 Task: Find connections with filter location Bílina Kyselka with filter topic #Business2021with filter profile language Potuguese with filter current company ITC Infotech with filter school Ramakrishna Mission Vidyalaya with filter industry Wholesale Raw Farm Products with filter service category Financial Accounting with filter keywords title Professor
Action: Mouse moved to (600, 65)
Screenshot: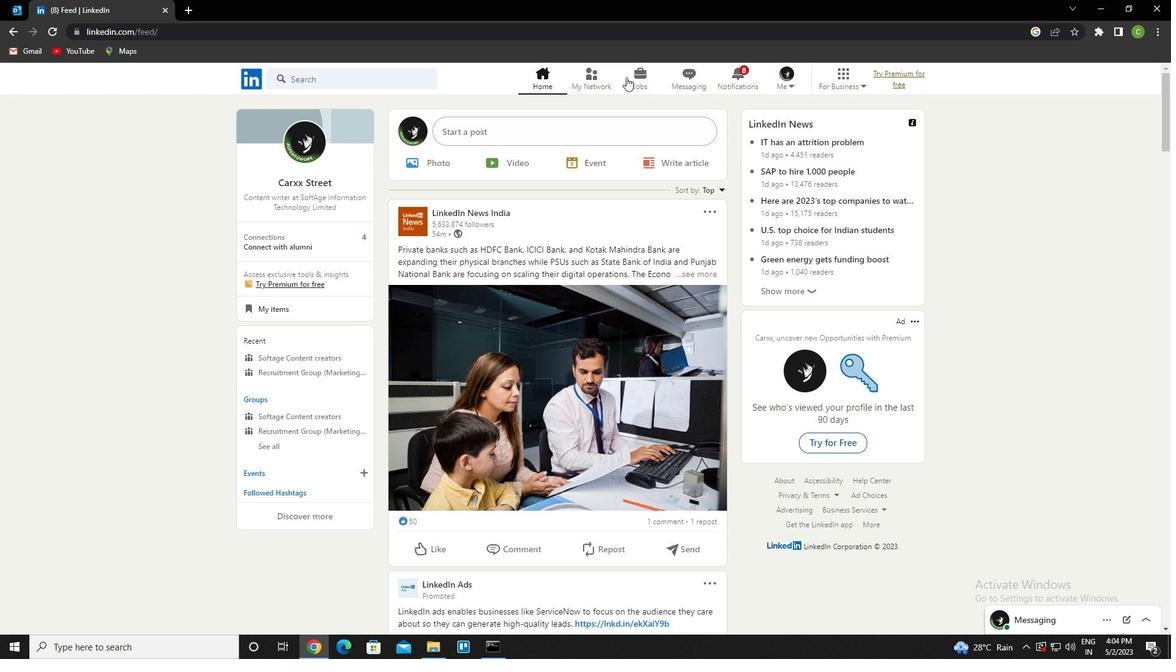 
Action: Mouse pressed left at (600, 65)
Screenshot: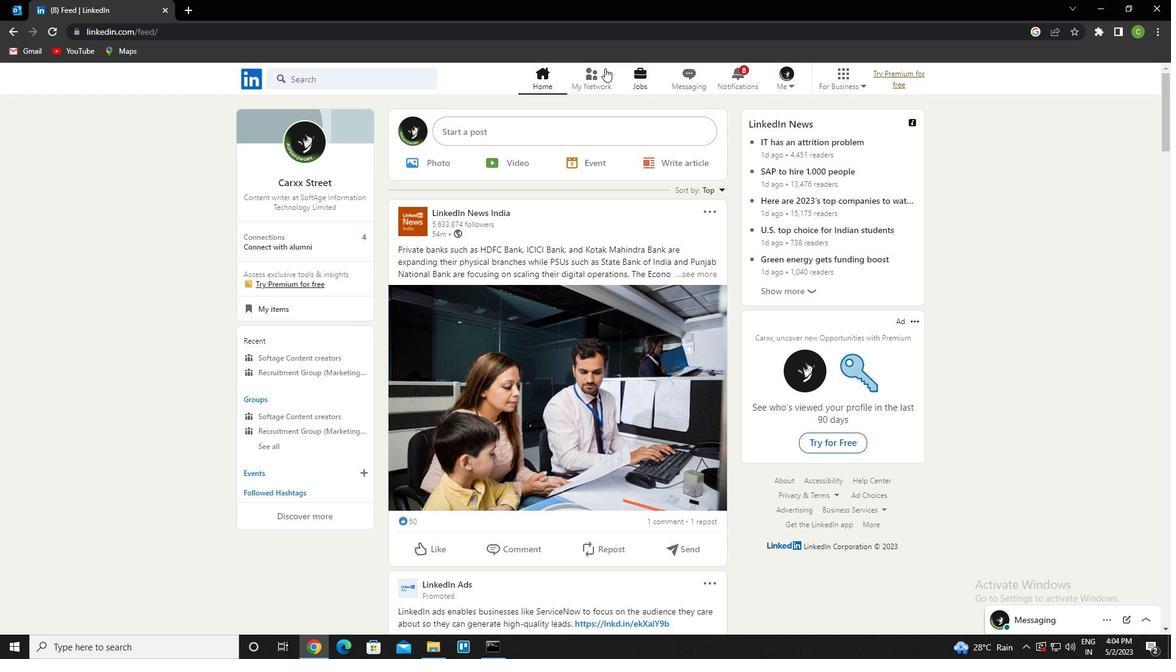 
Action: Mouse moved to (345, 140)
Screenshot: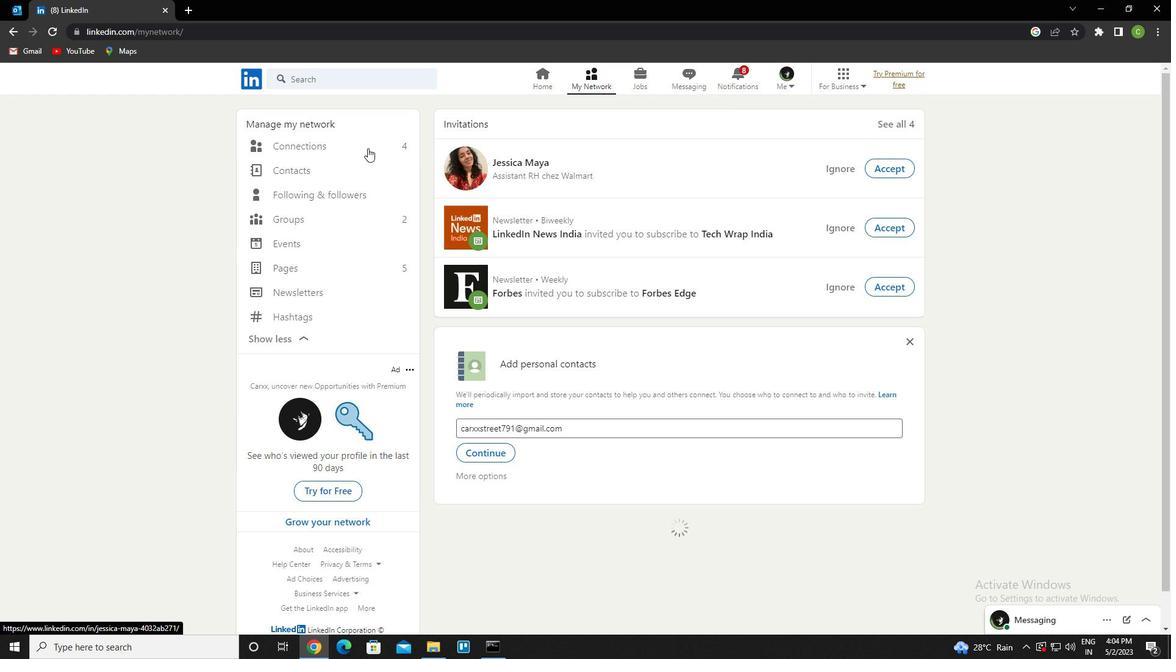 
Action: Mouse pressed left at (345, 140)
Screenshot: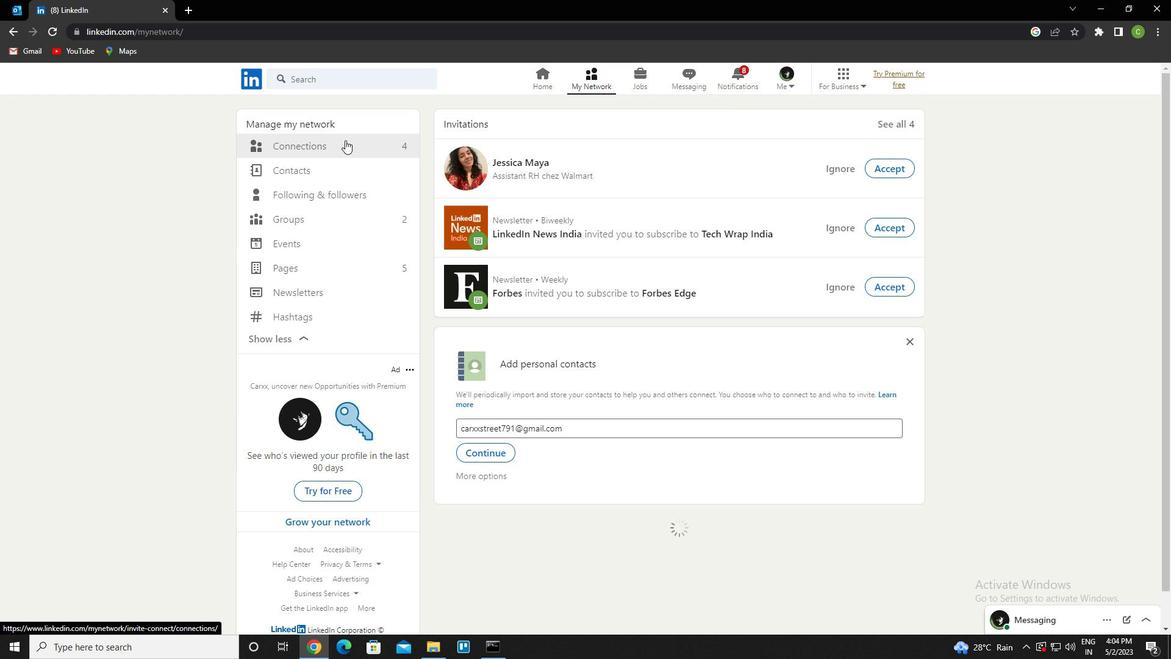 
Action: Mouse moved to (674, 145)
Screenshot: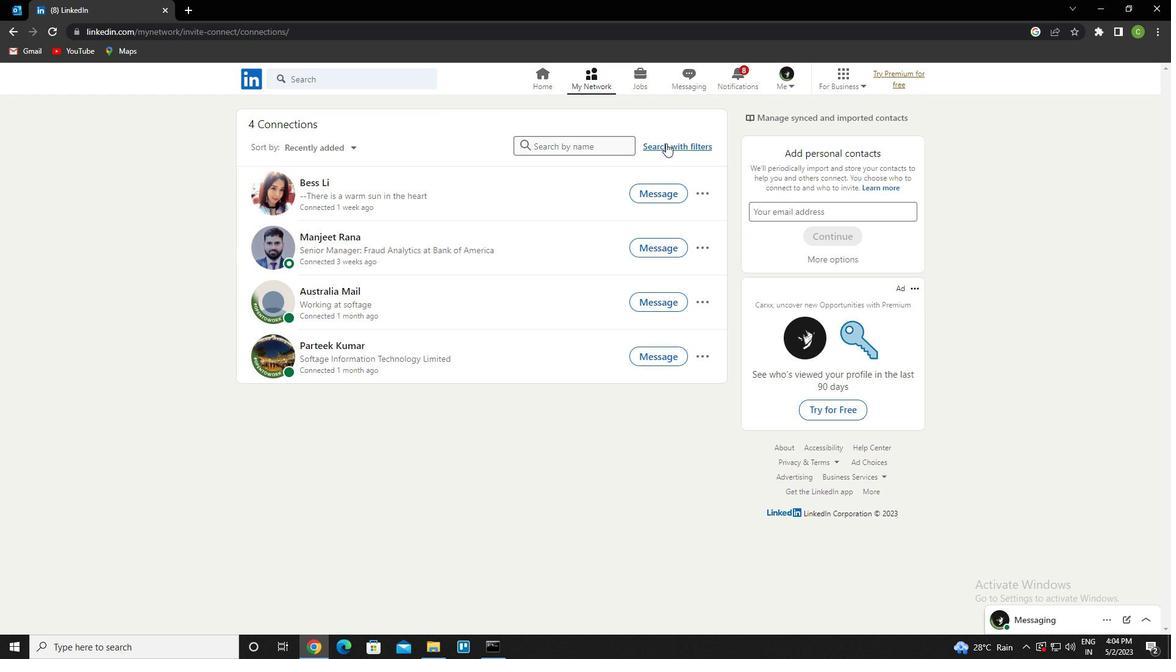 
Action: Mouse pressed left at (674, 145)
Screenshot: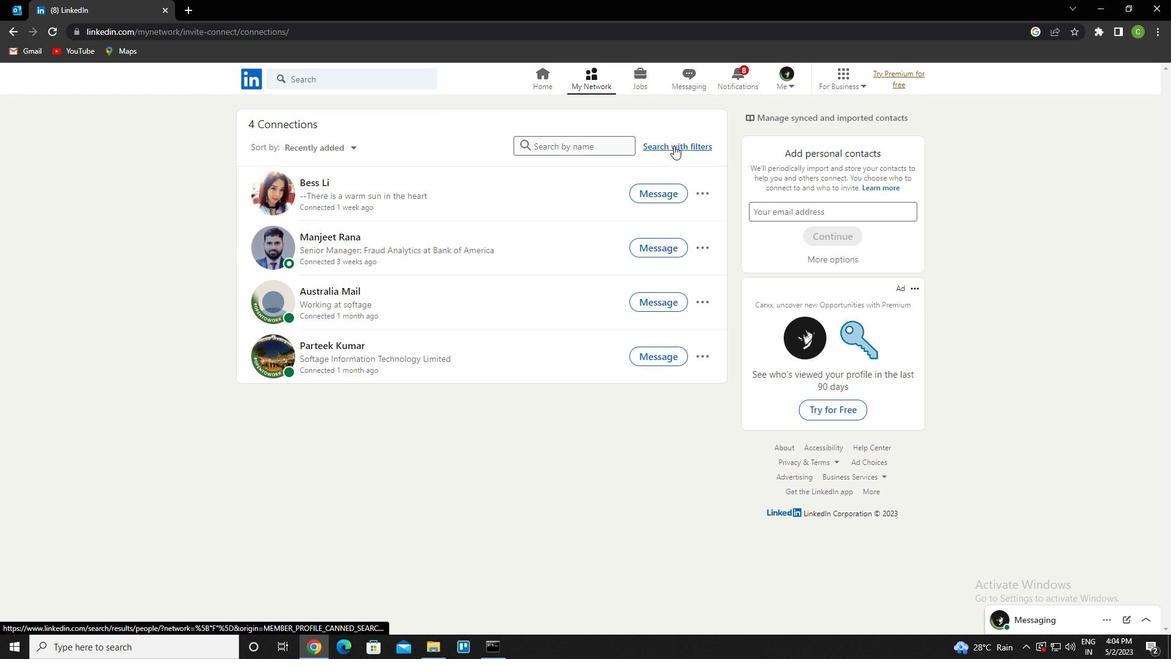 
Action: Mouse moved to (624, 109)
Screenshot: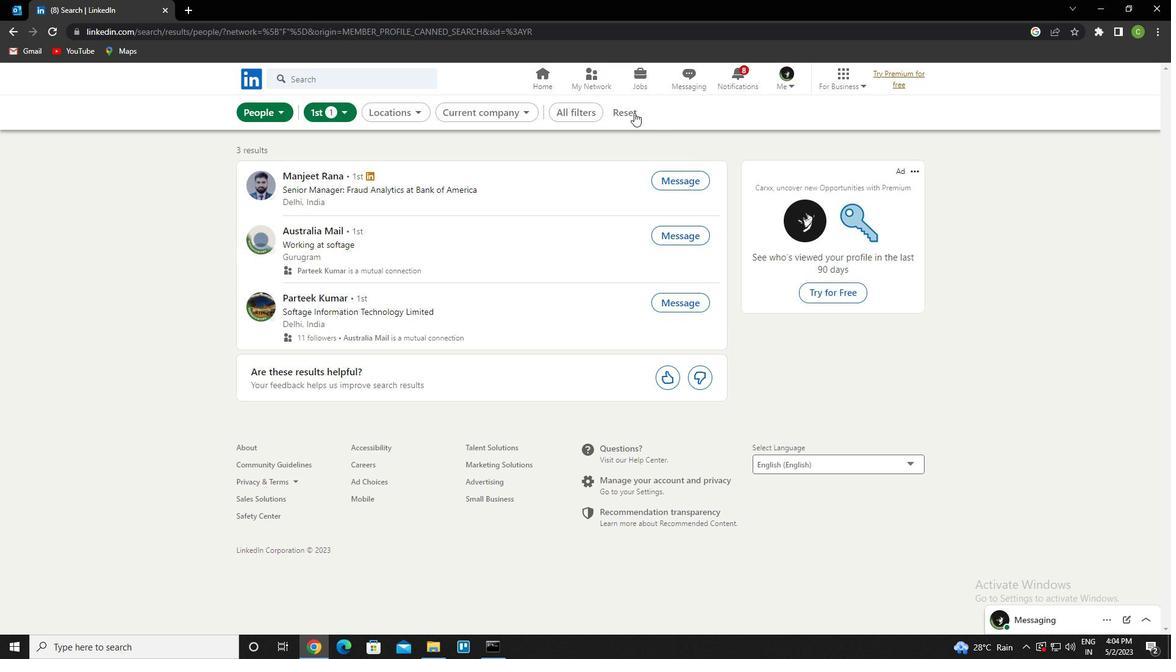 
Action: Mouse pressed left at (624, 109)
Screenshot: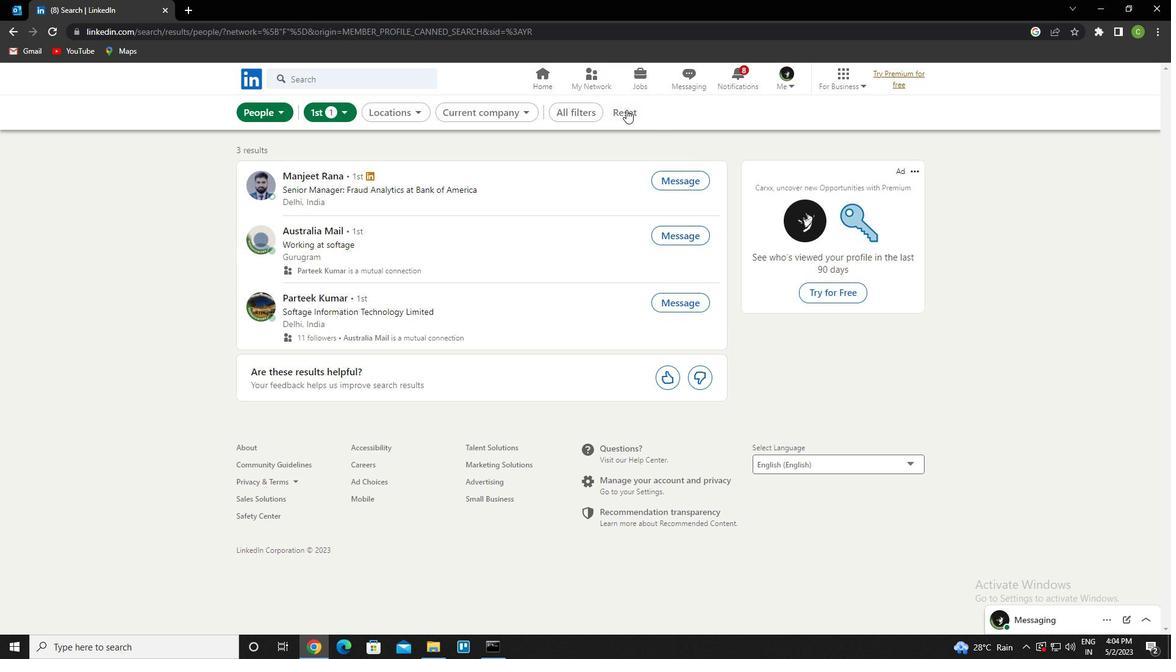 
Action: Mouse moved to (621, 113)
Screenshot: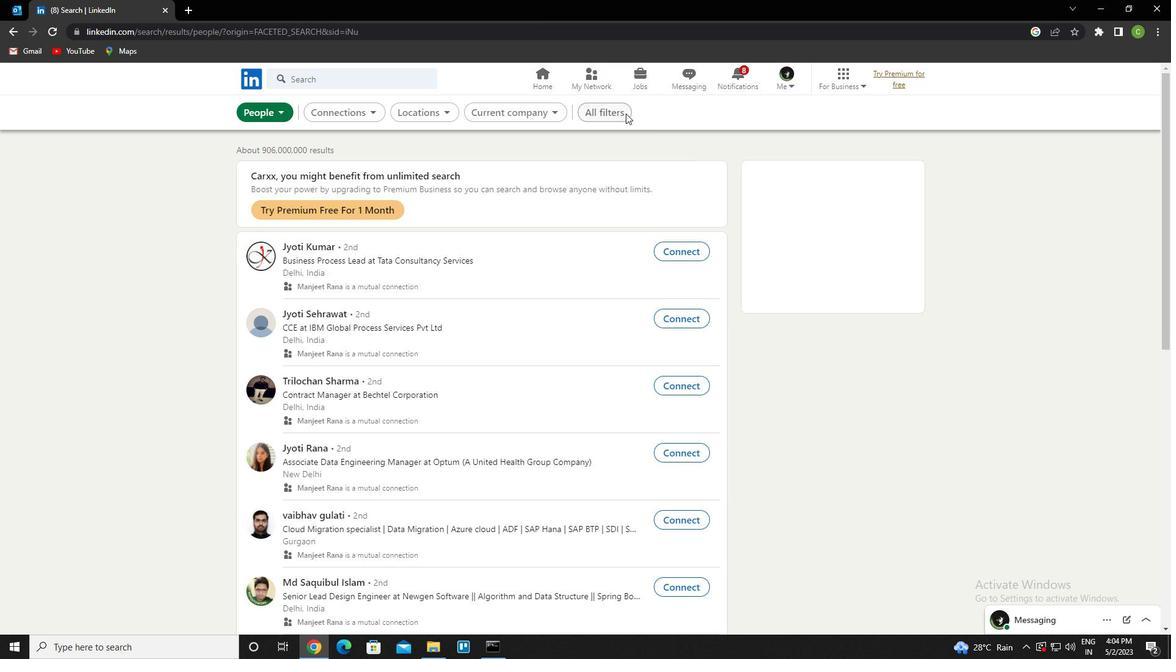 
Action: Mouse pressed left at (621, 113)
Screenshot: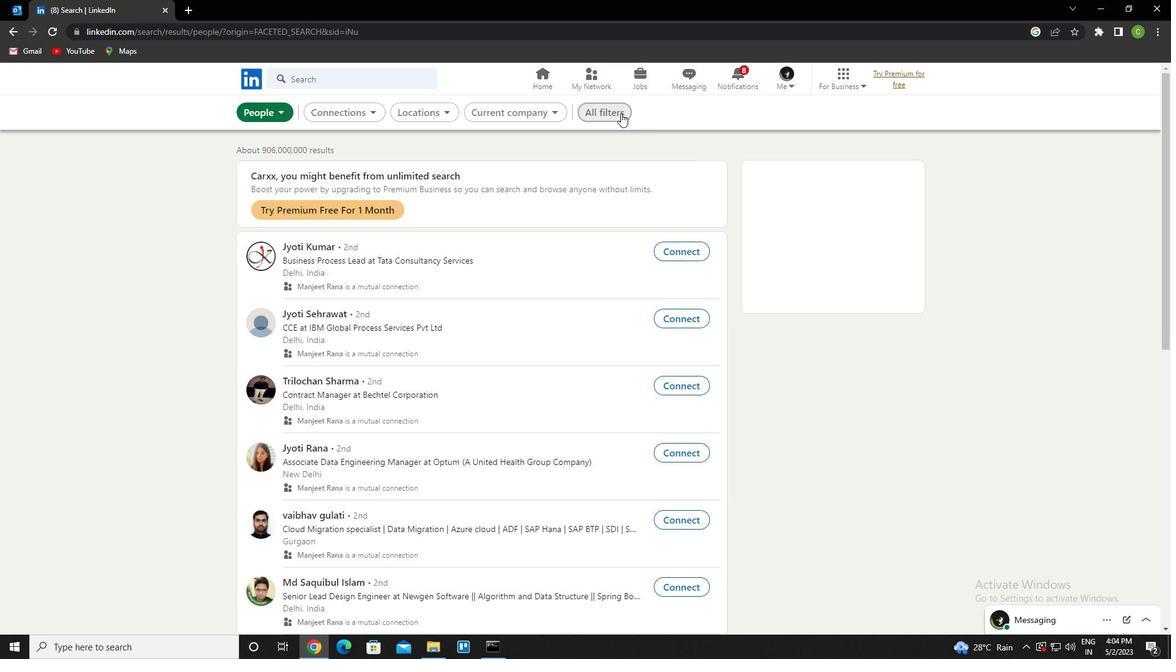 
Action: Mouse moved to (925, 458)
Screenshot: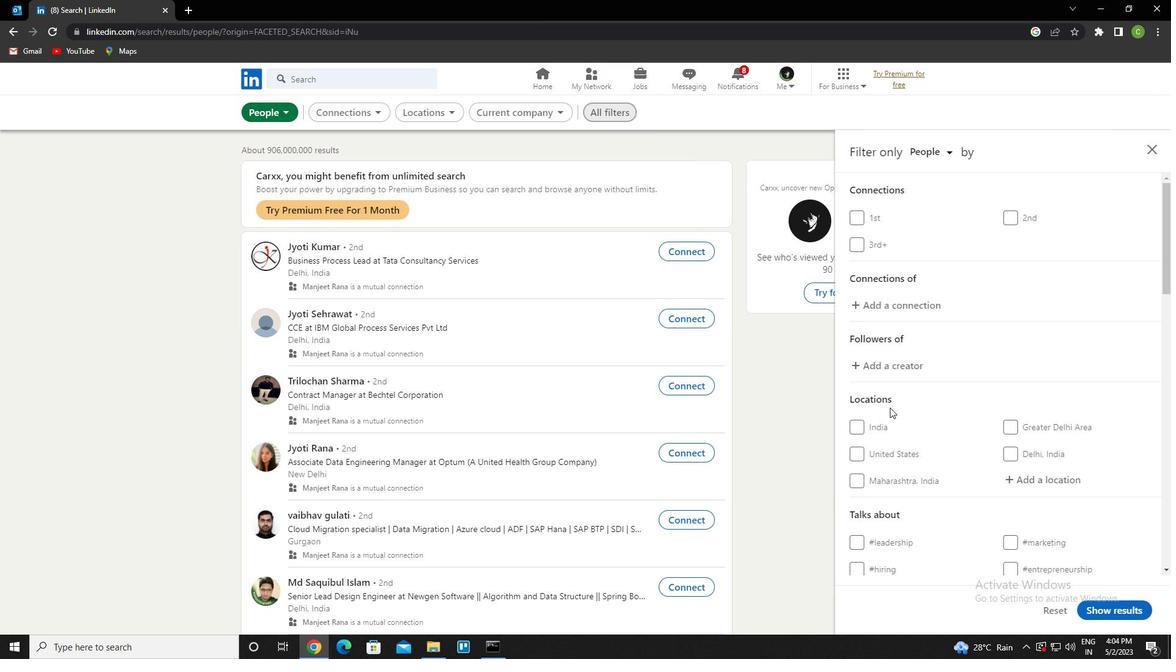 
Action: Mouse scrolled (925, 457) with delta (0, 0)
Screenshot: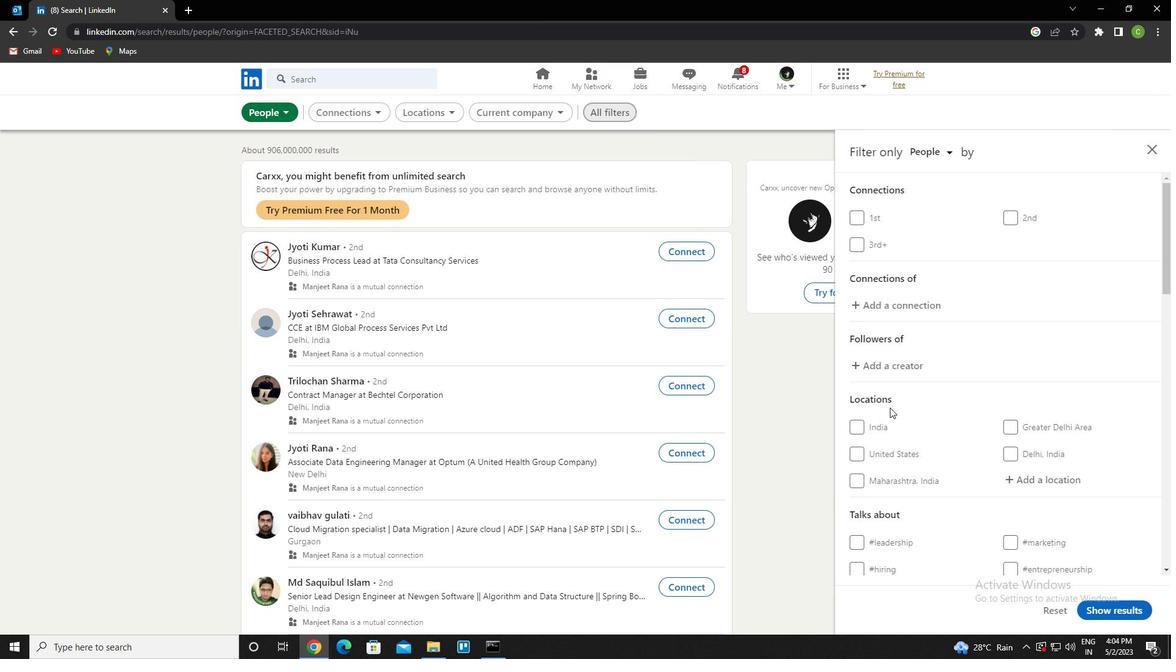
Action: Mouse moved to (953, 480)
Screenshot: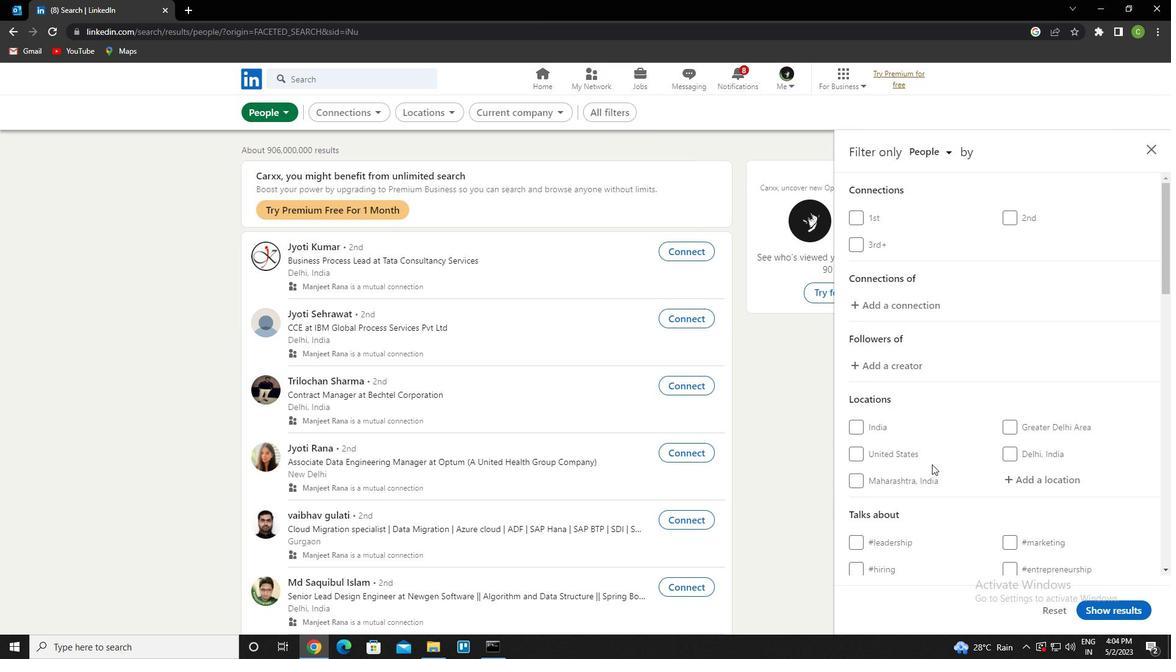 
Action: Mouse scrolled (953, 480) with delta (0, 0)
Screenshot: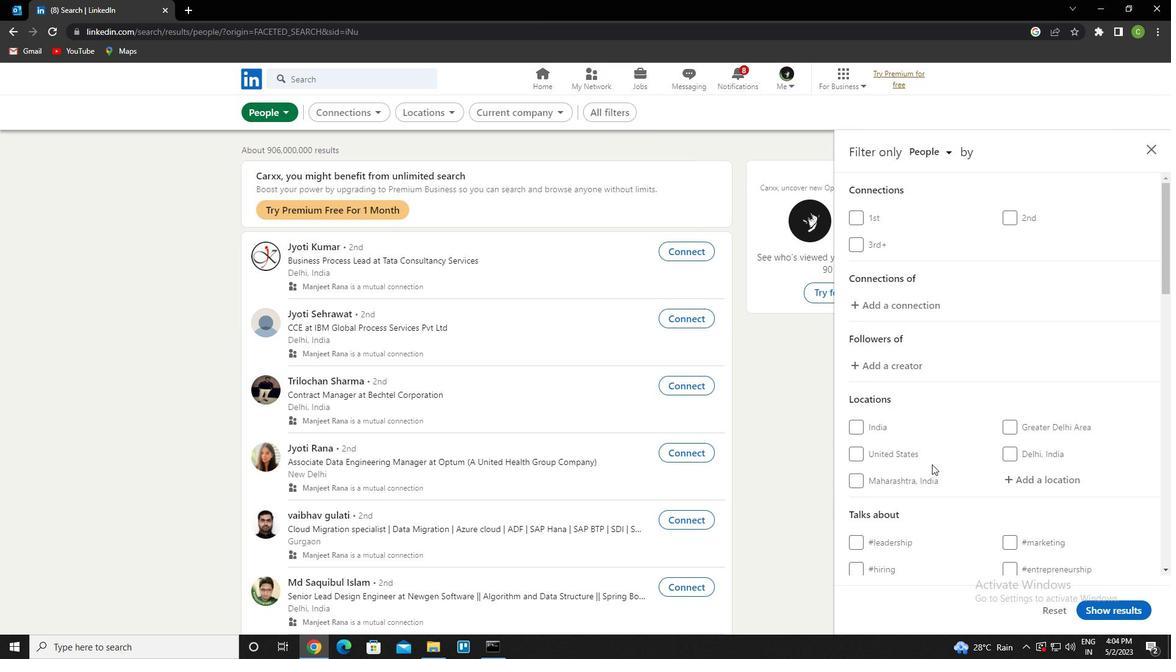 
Action: Mouse moved to (1028, 361)
Screenshot: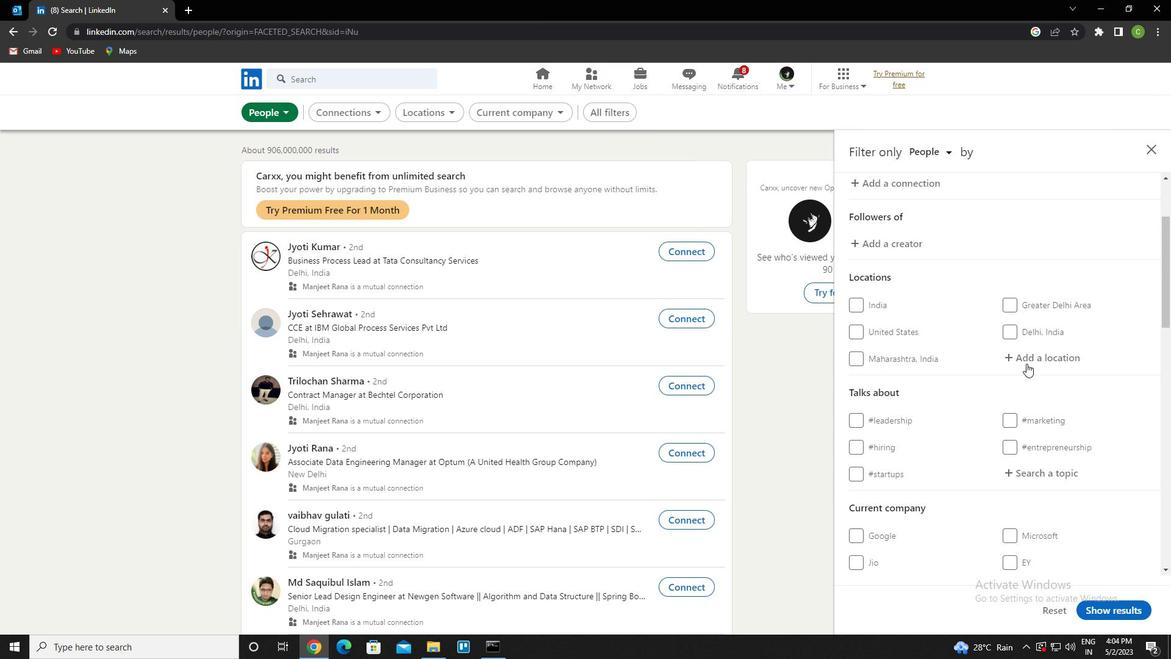 
Action: Mouse pressed left at (1028, 361)
Screenshot: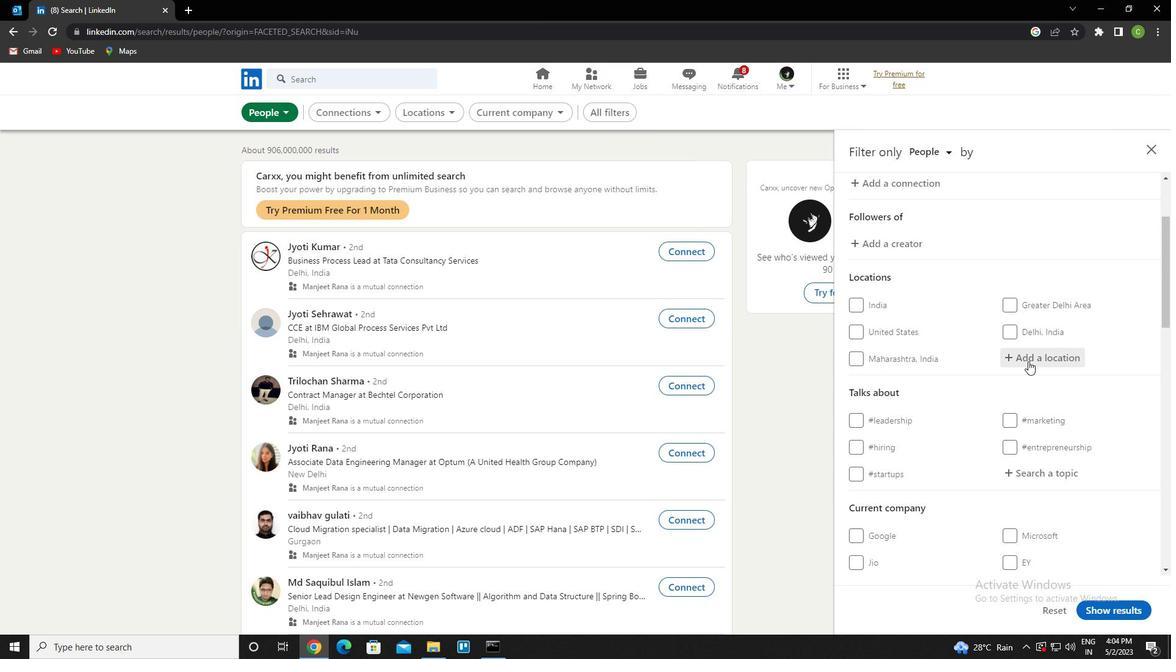 
Action: Key pressed <Key.caps_lock>b<Key.caps_lock>ilina<Key.down><Key.enter>
Screenshot: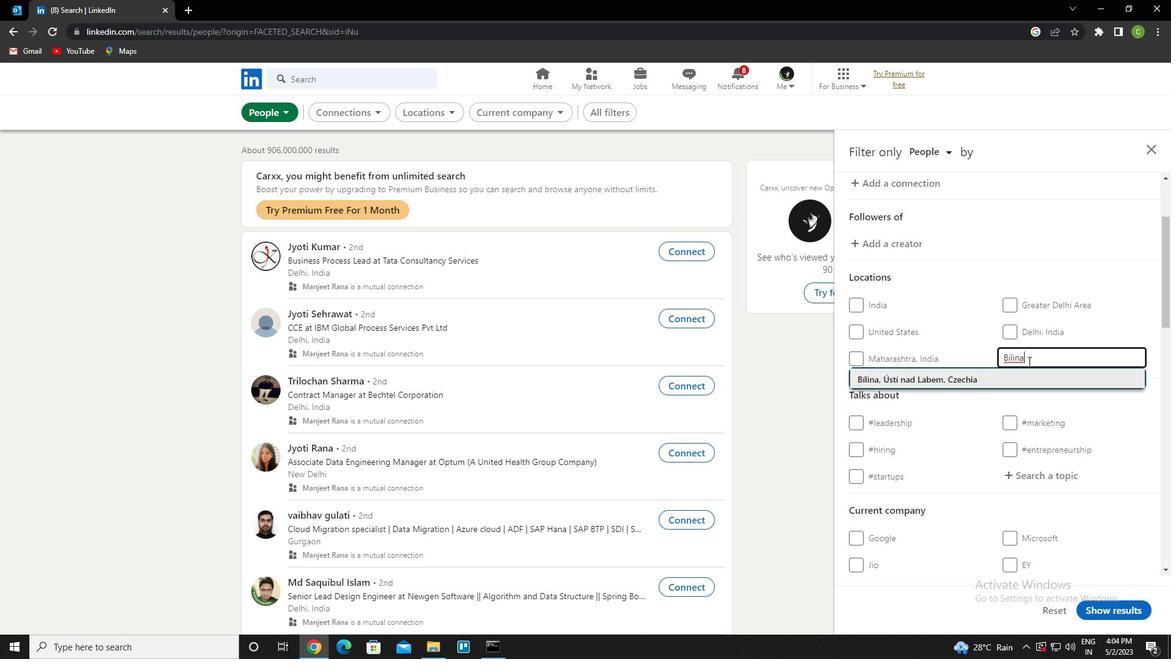 
Action: Mouse scrolled (1028, 360) with delta (0, 0)
Screenshot: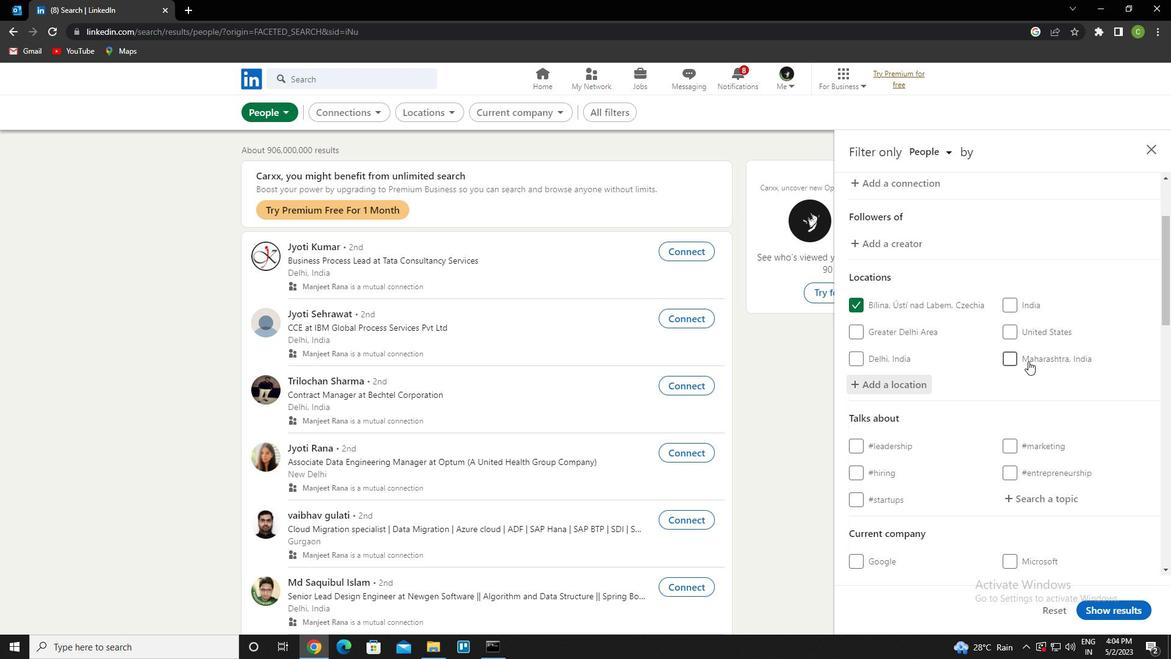 
Action: Mouse scrolled (1028, 360) with delta (0, 0)
Screenshot: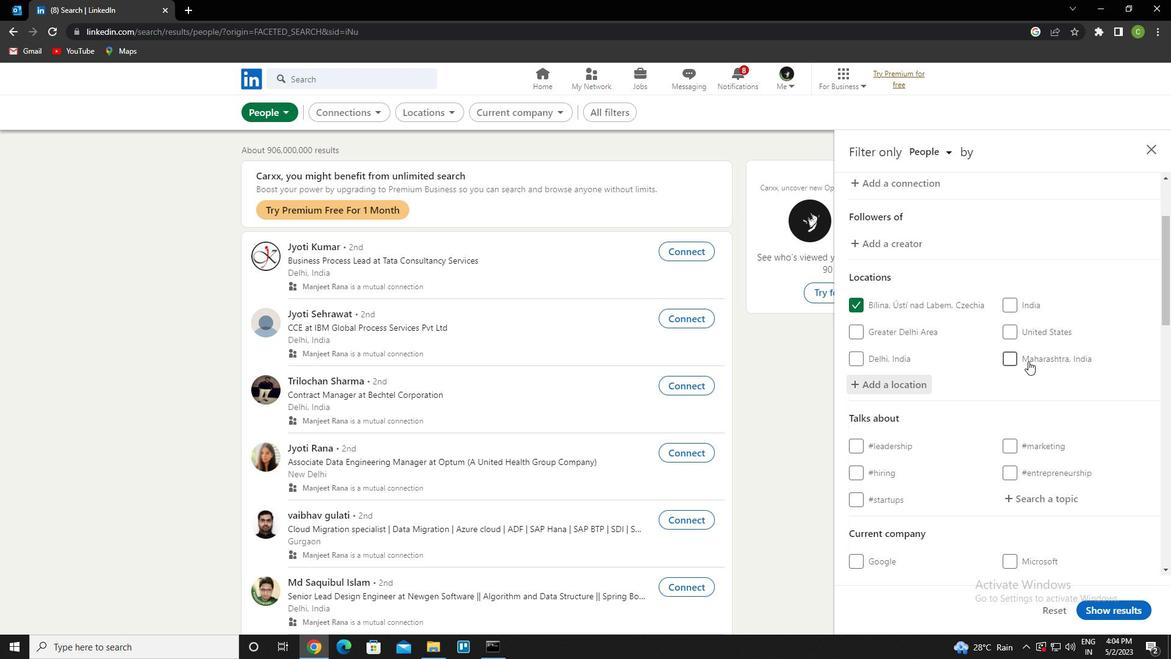 
Action: Mouse moved to (1028, 373)
Screenshot: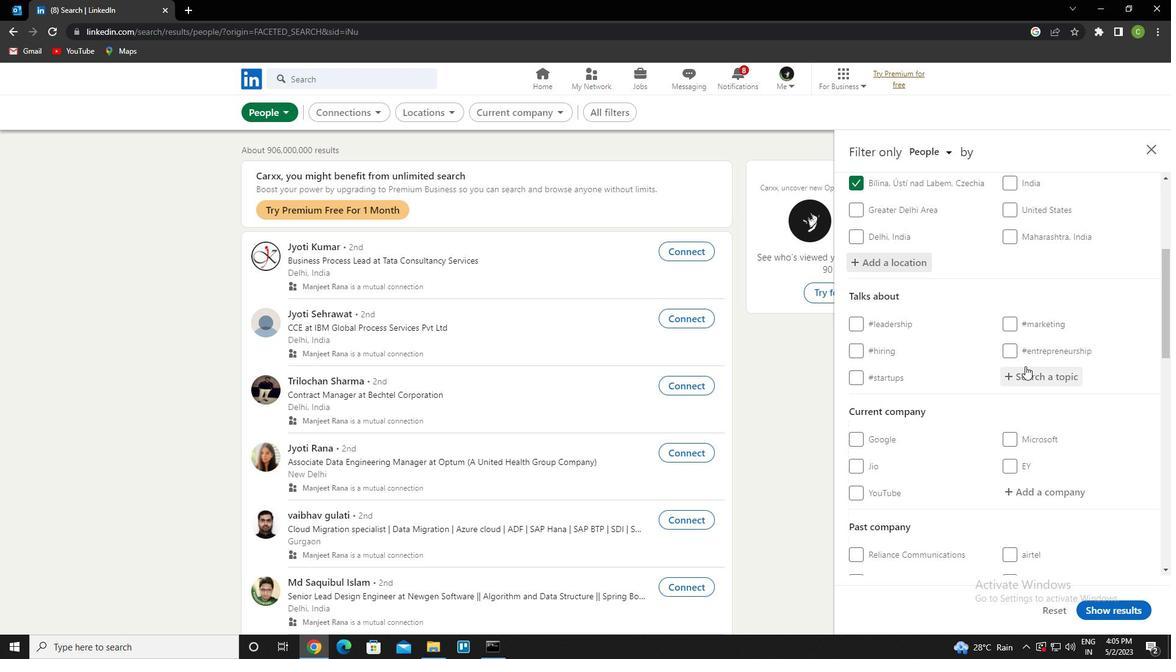 
Action: Mouse pressed left at (1028, 373)
Screenshot: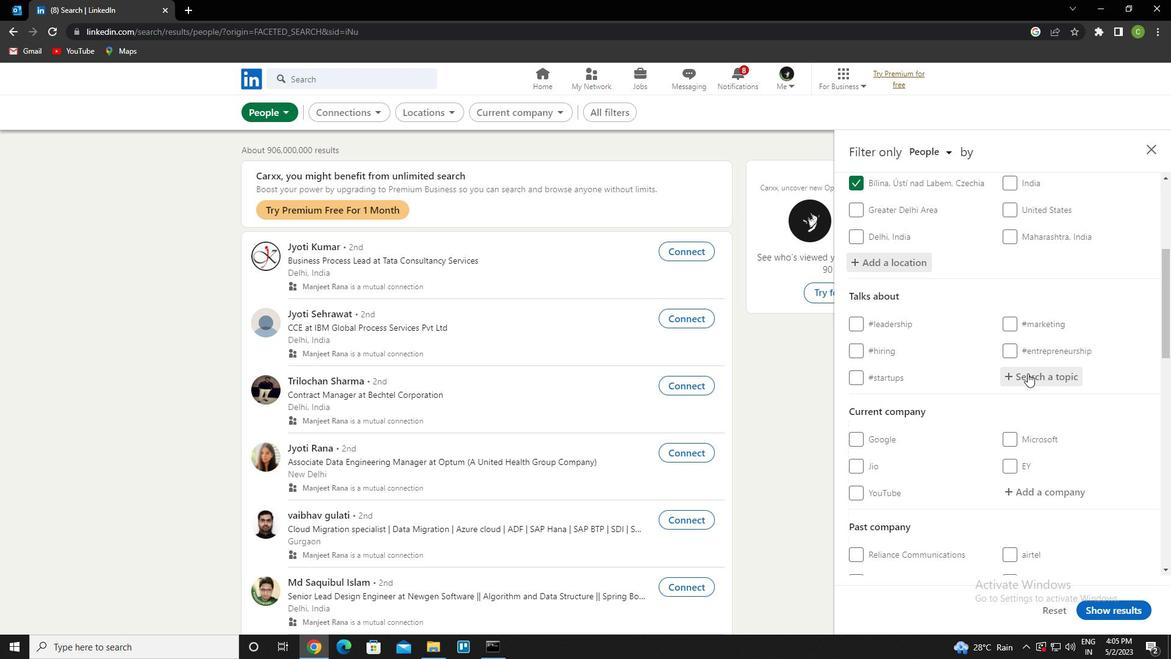 
Action: Key pressed <Key.caps_lock>b<Key.caps_lock>usiness2021<Key.left><Key.shift><Key.shift>ctrl+3<Key.enter>
Screenshot: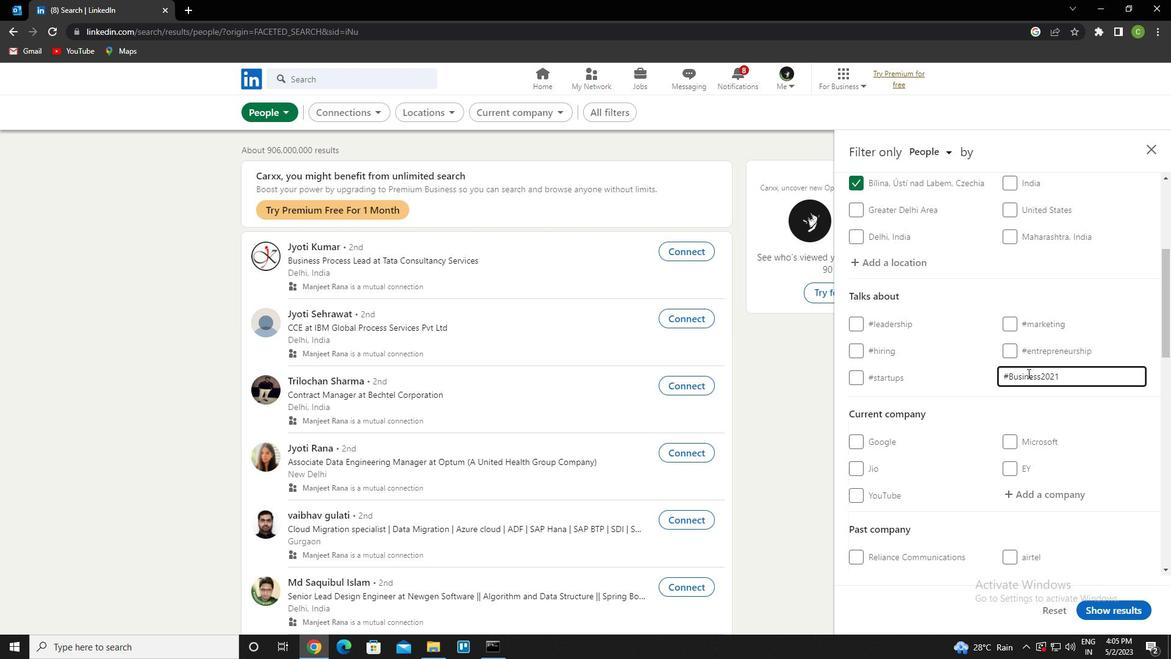 
Action: Mouse scrolled (1028, 372) with delta (0, 0)
Screenshot: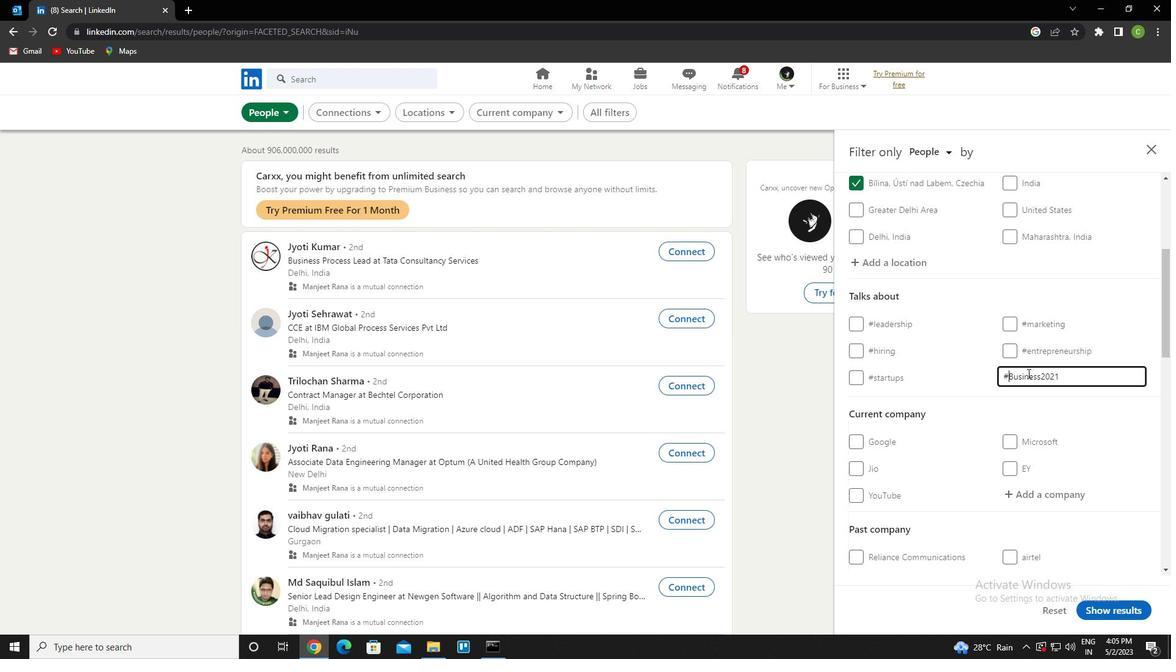 
Action: Mouse scrolled (1028, 372) with delta (0, 0)
Screenshot: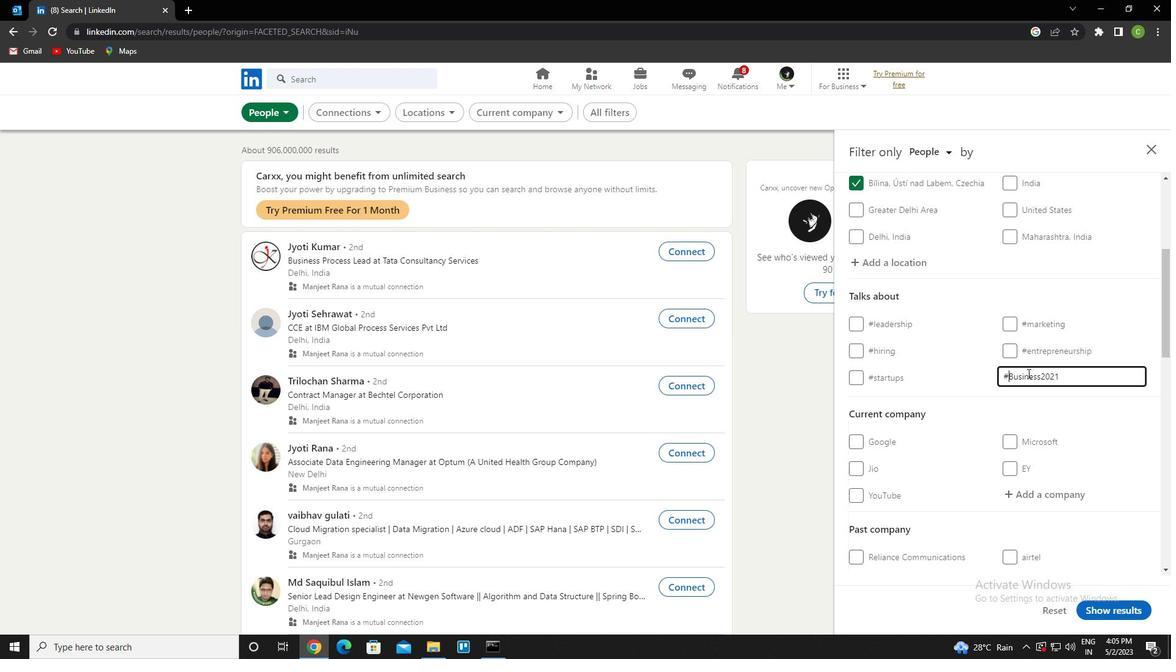 
Action: Mouse moved to (954, 403)
Screenshot: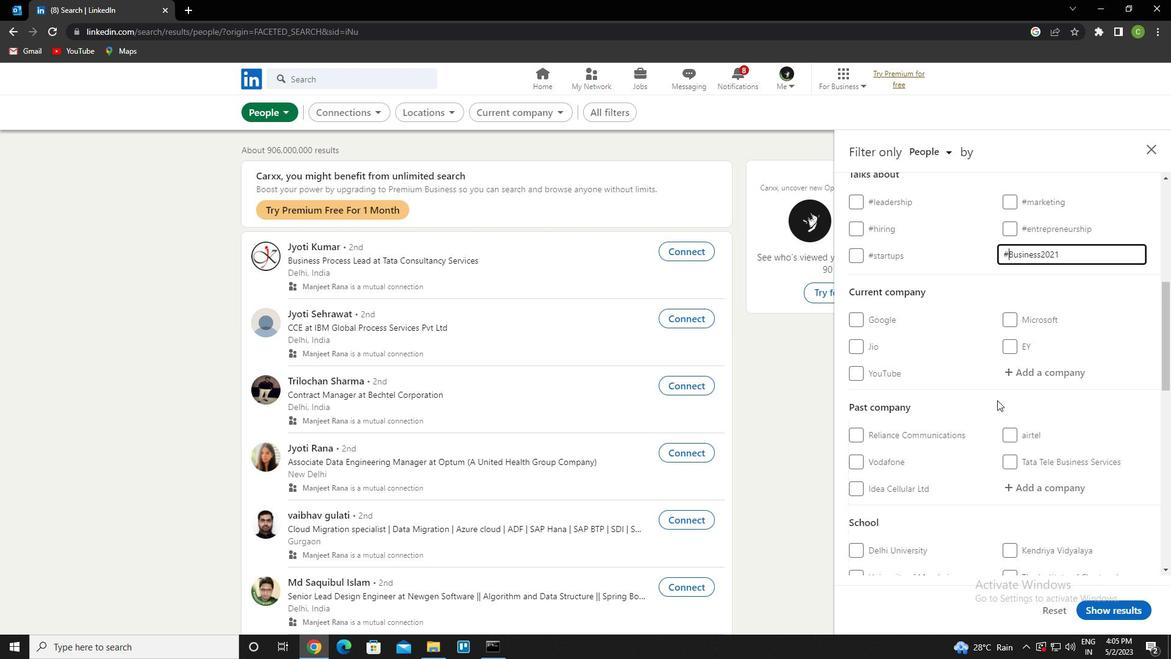 
Action: Mouse scrolled (954, 403) with delta (0, 0)
Screenshot: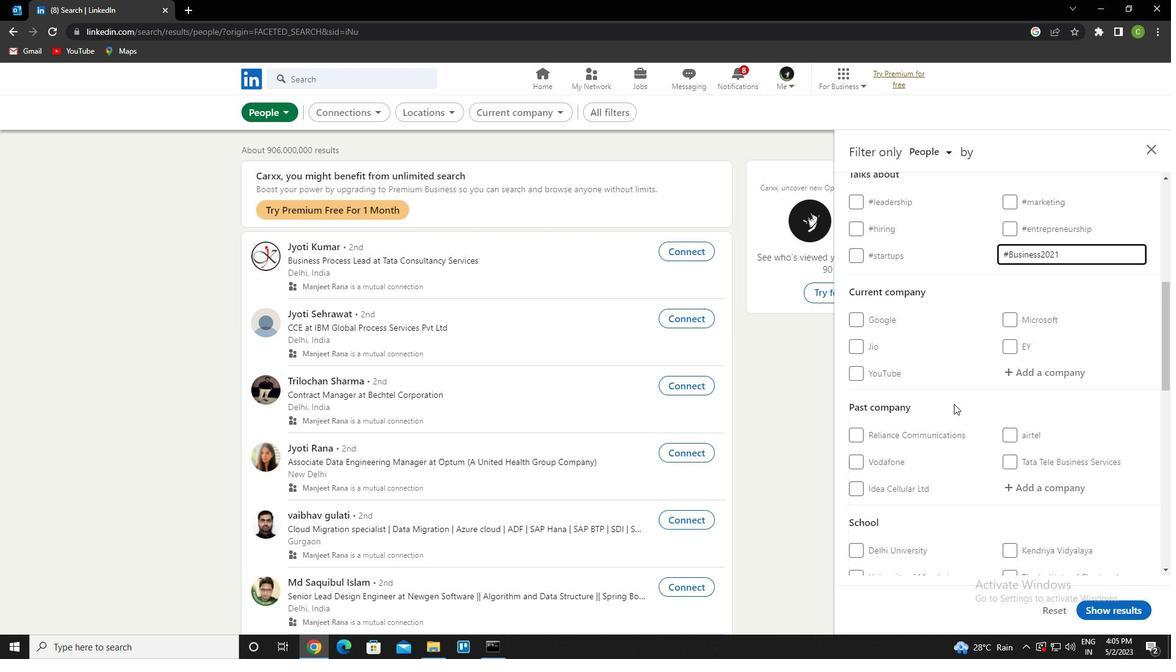 
Action: Mouse scrolled (954, 403) with delta (0, 0)
Screenshot: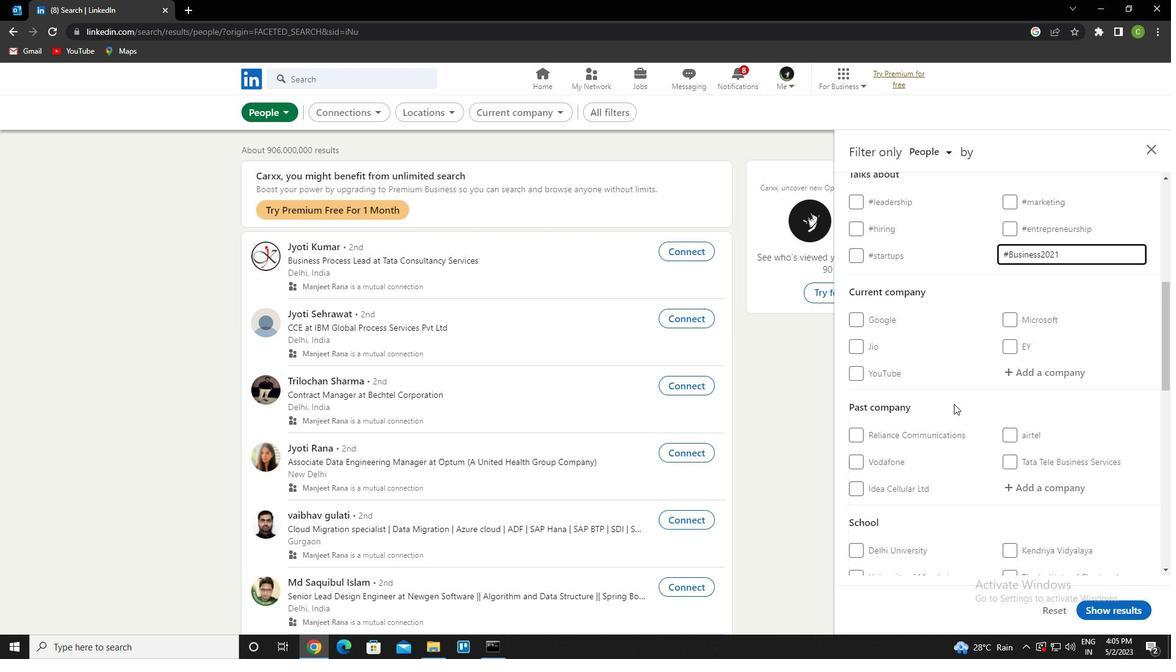 
Action: Mouse scrolled (954, 403) with delta (0, 0)
Screenshot: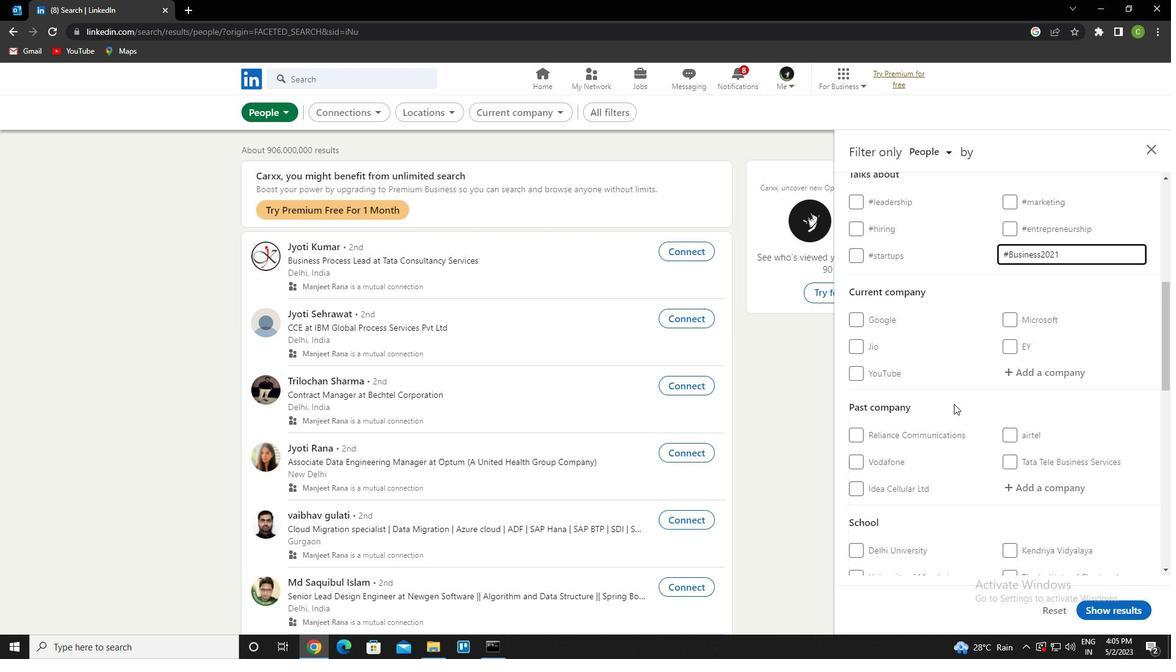 
Action: Mouse scrolled (954, 403) with delta (0, 0)
Screenshot: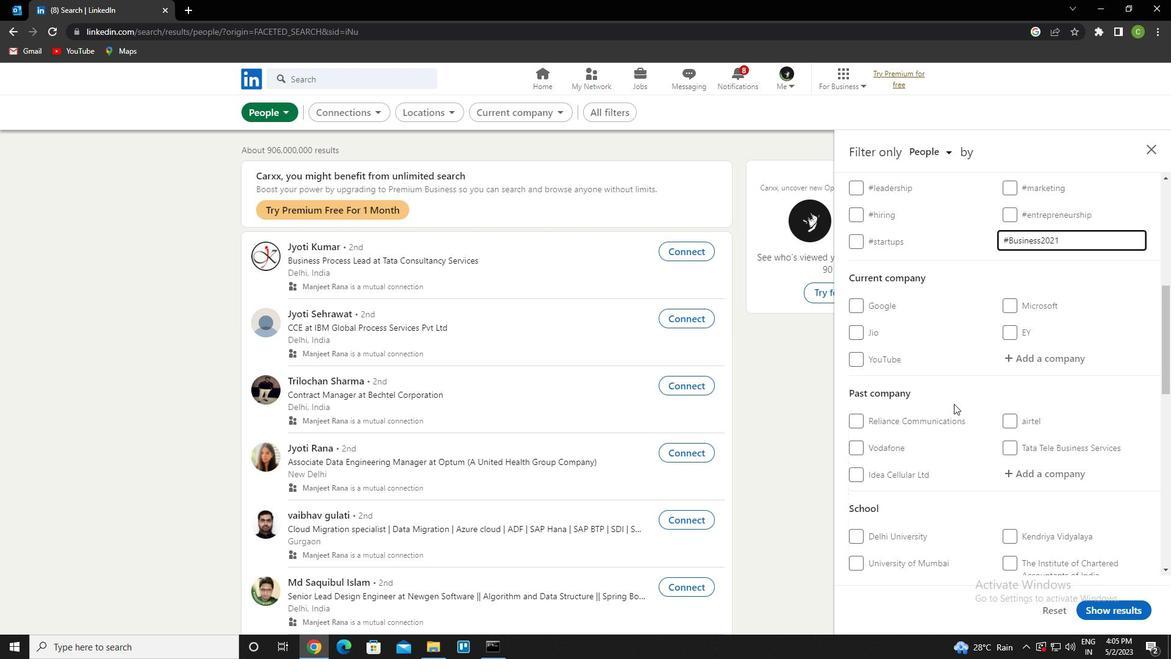 
Action: Mouse scrolled (954, 403) with delta (0, 0)
Screenshot: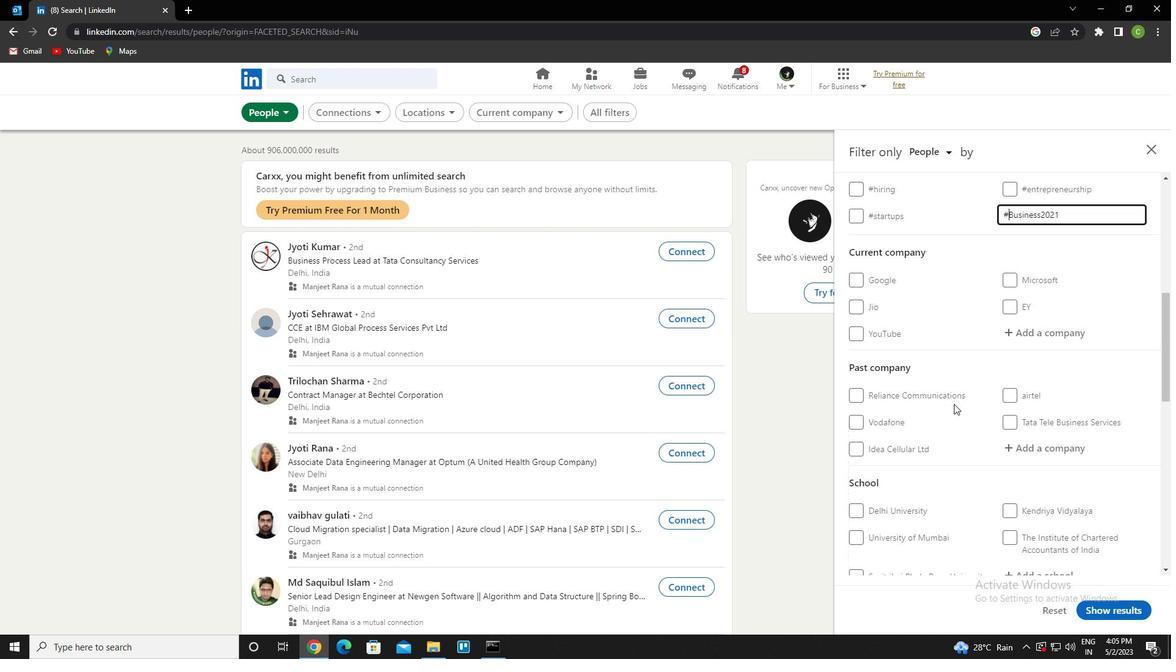 
Action: Mouse scrolled (954, 403) with delta (0, 0)
Screenshot: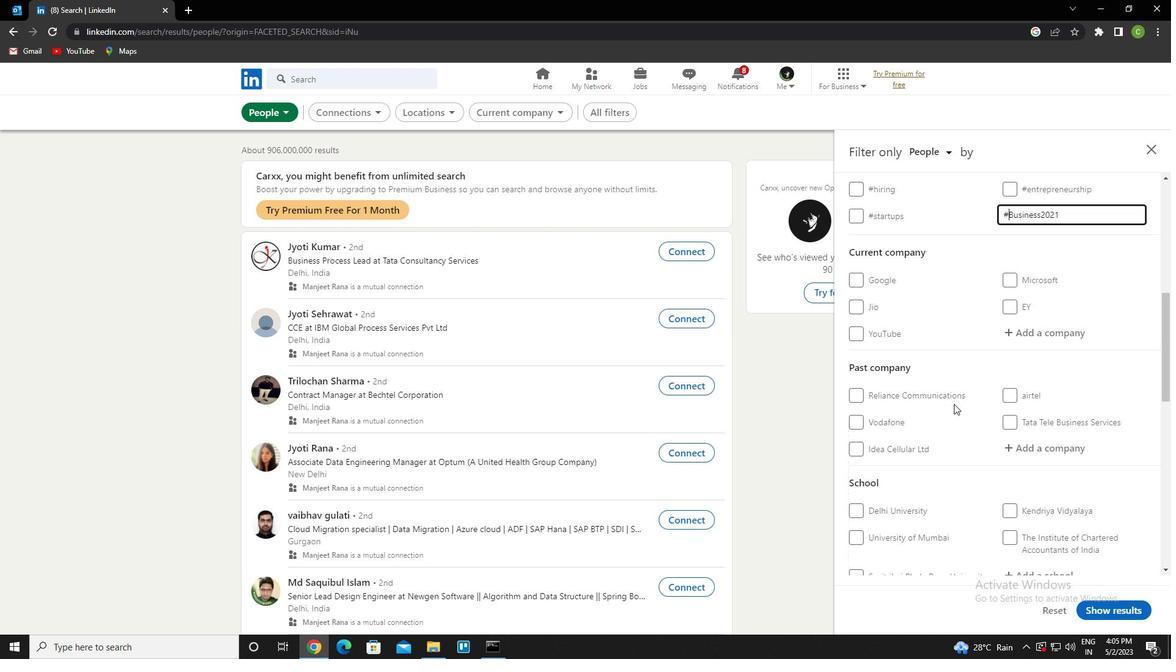 
Action: Mouse scrolled (954, 403) with delta (0, 0)
Screenshot: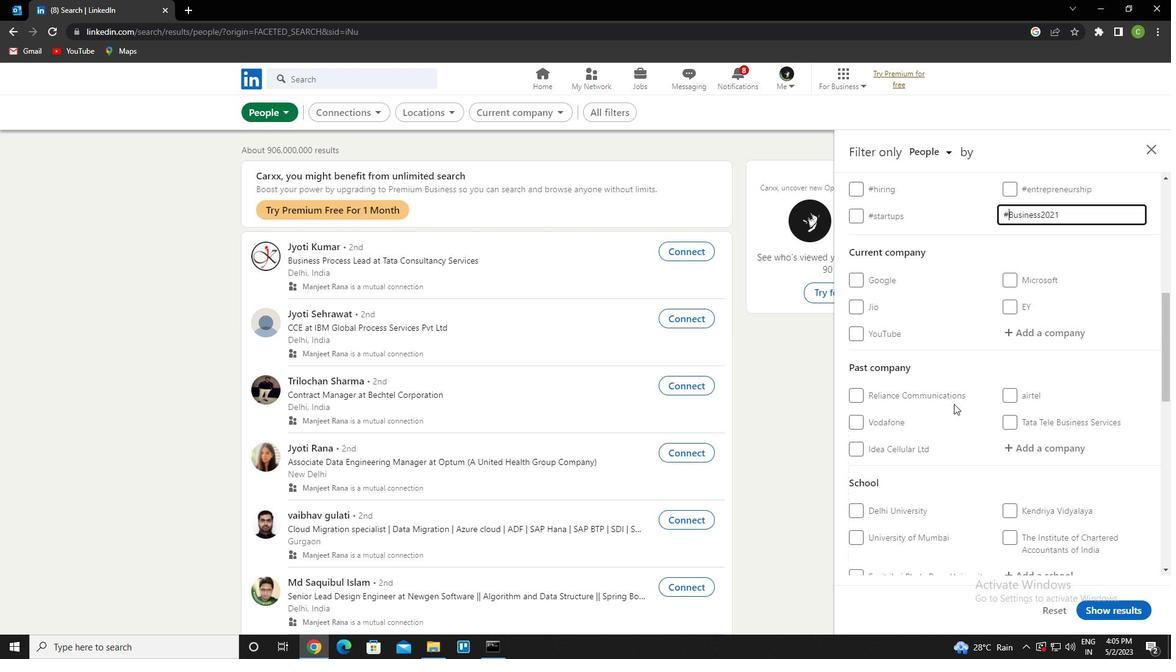 
Action: Mouse scrolled (954, 403) with delta (0, 0)
Screenshot: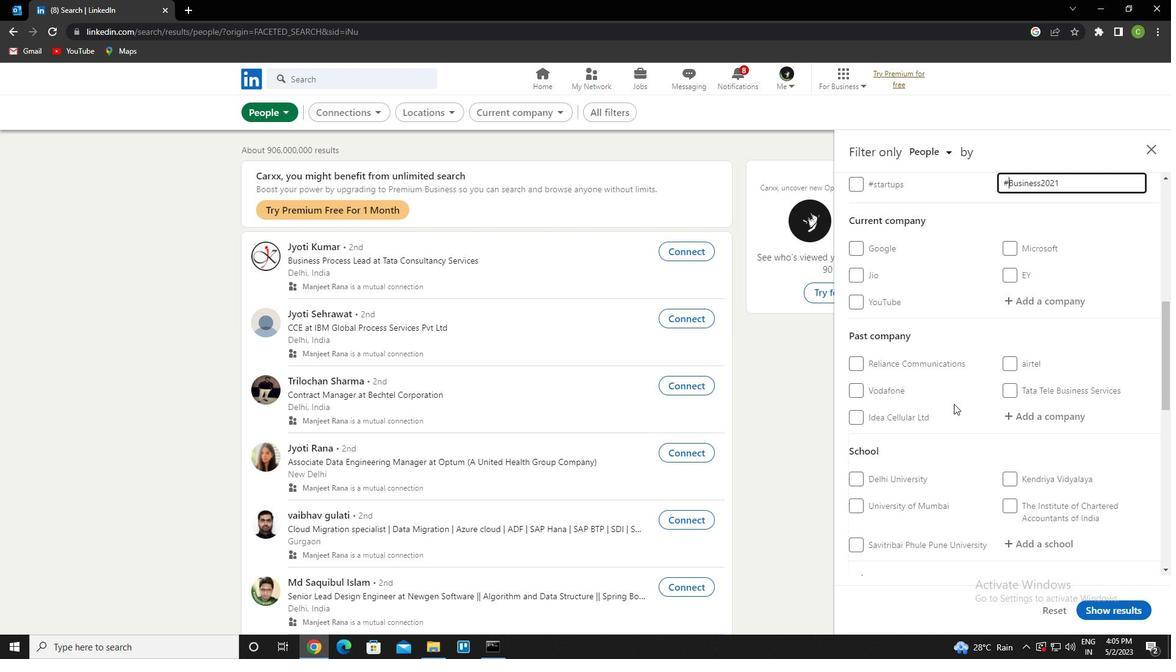 
Action: Mouse scrolled (954, 403) with delta (0, 0)
Screenshot: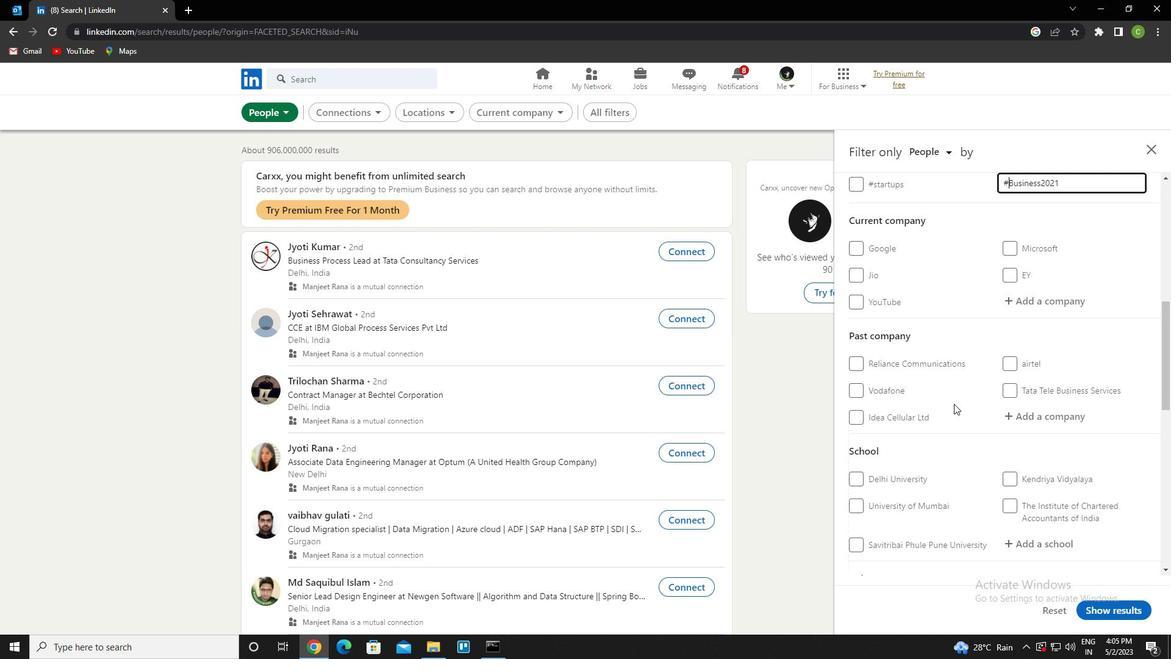 
Action: Mouse scrolled (954, 403) with delta (0, 0)
Screenshot: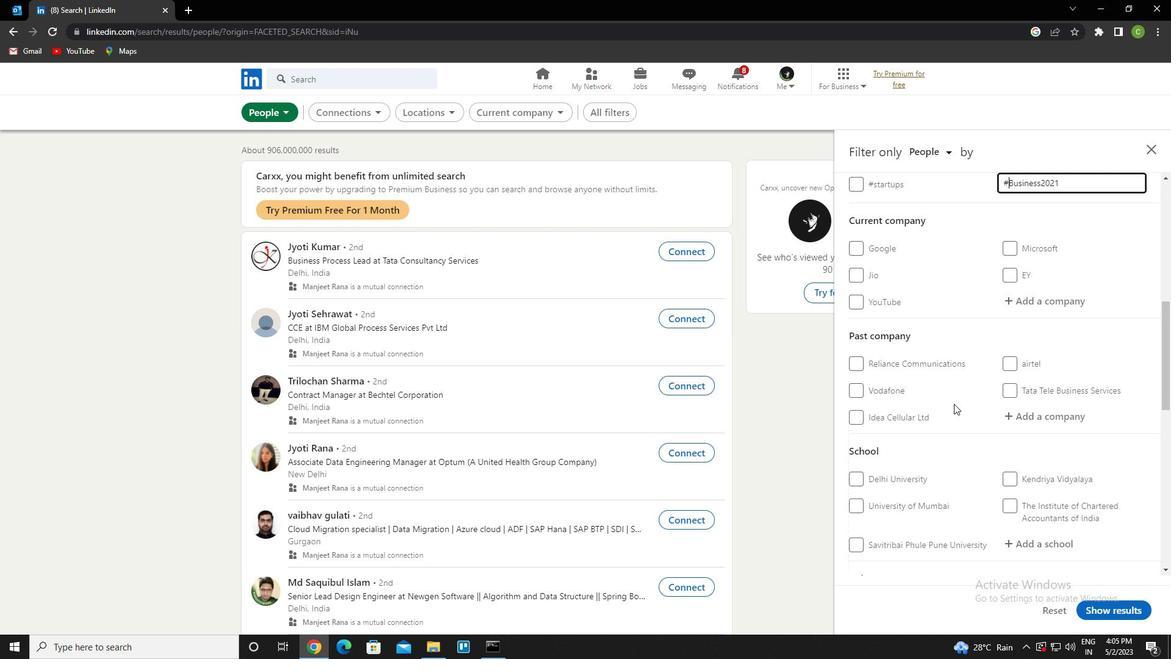 
Action: Mouse moved to (1017, 227)
Screenshot: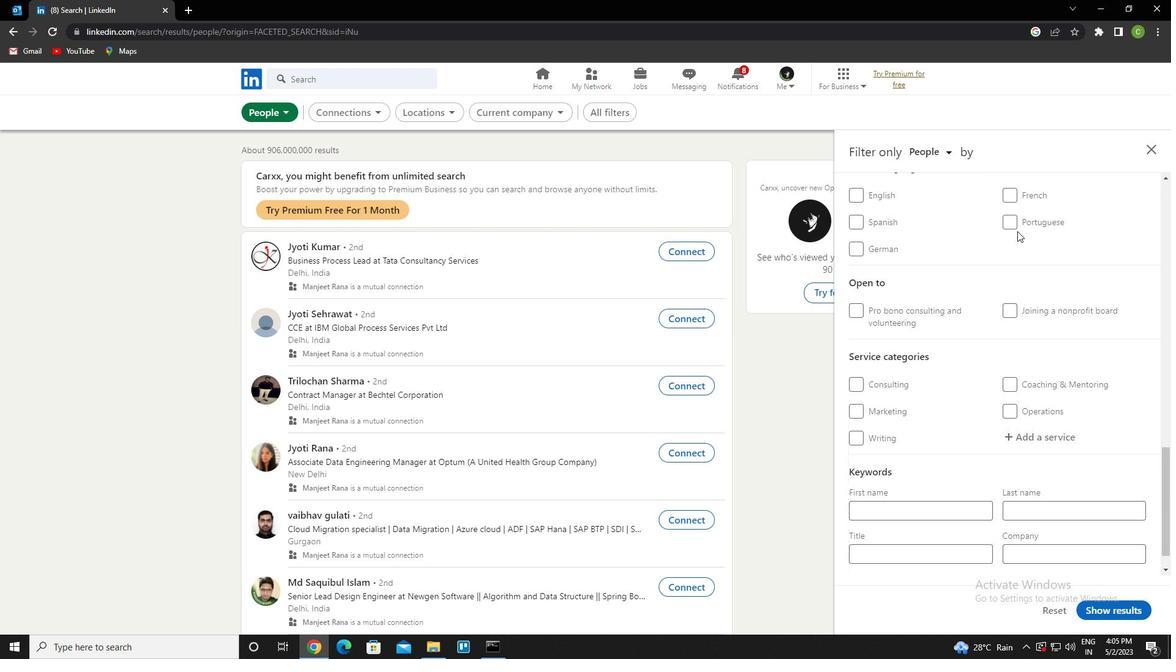 
Action: Mouse pressed left at (1017, 227)
Screenshot: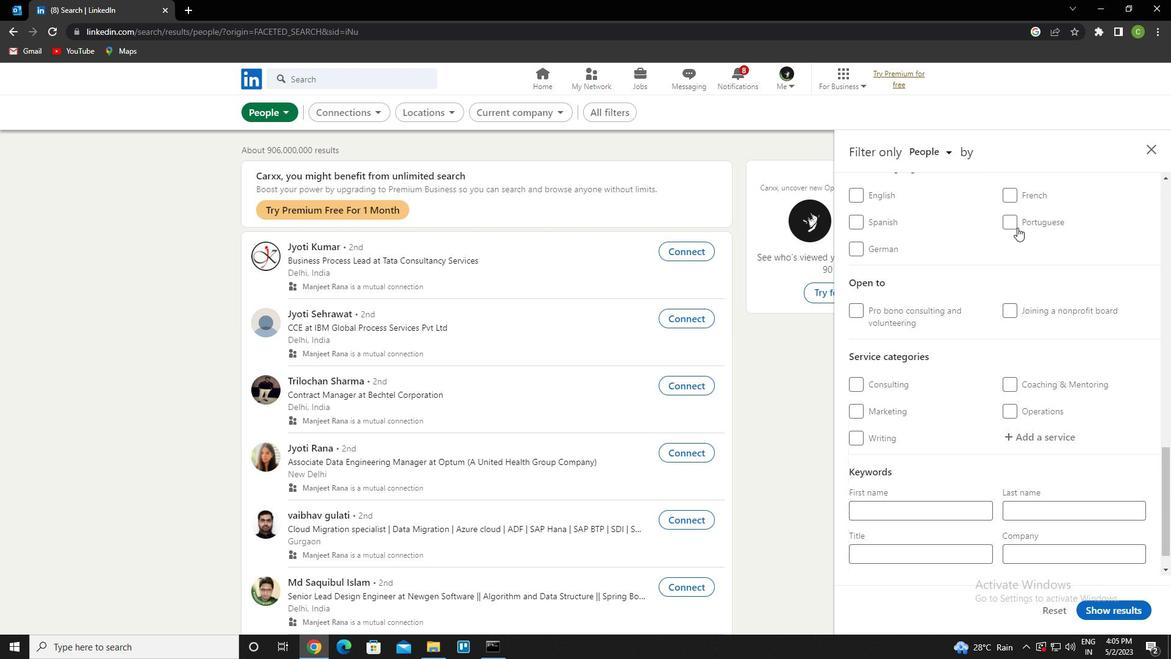 
Action: Mouse moved to (1012, 282)
Screenshot: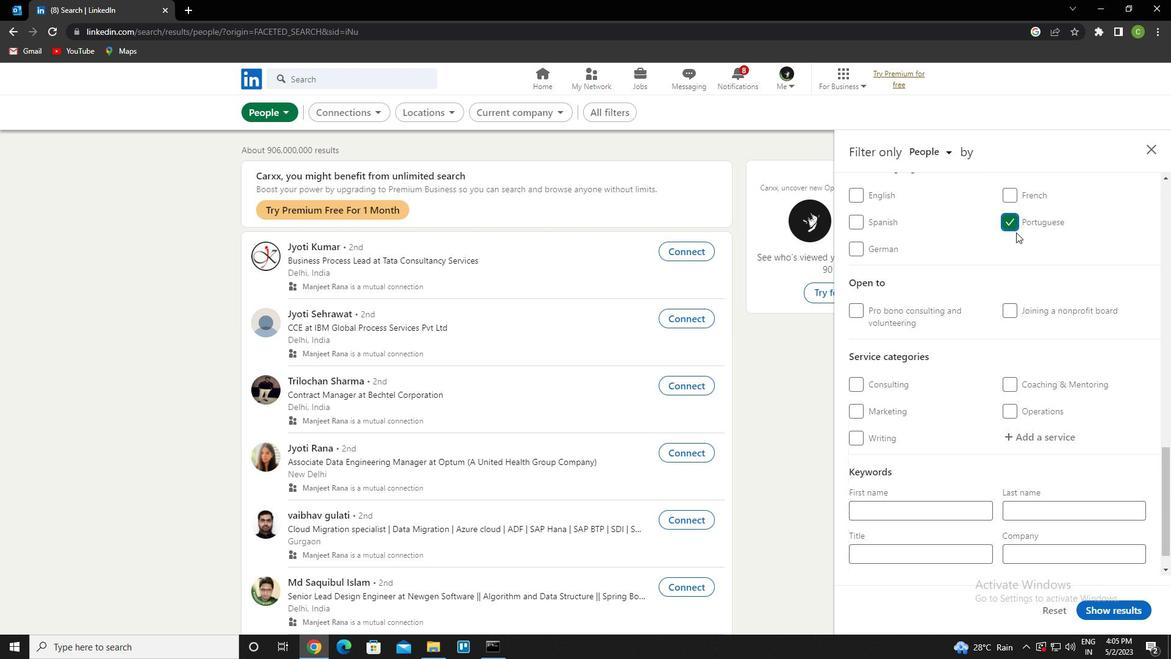 
Action: Mouse scrolled (1012, 283) with delta (0, 0)
Screenshot: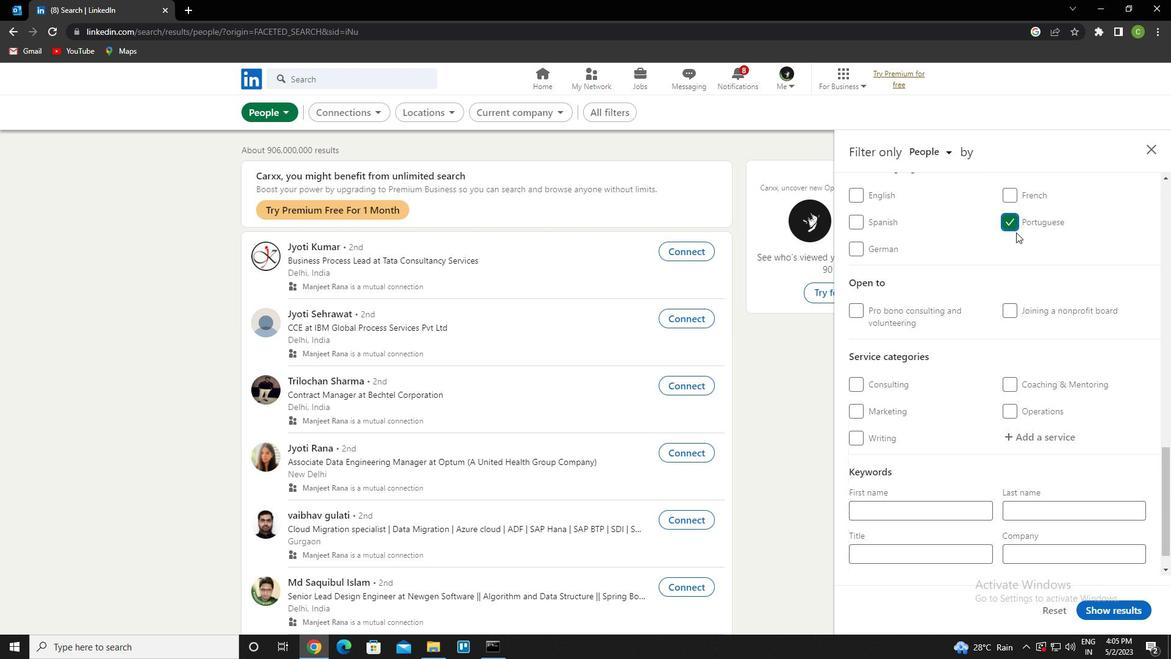 
Action: Mouse moved to (1012, 285)
Screenshot: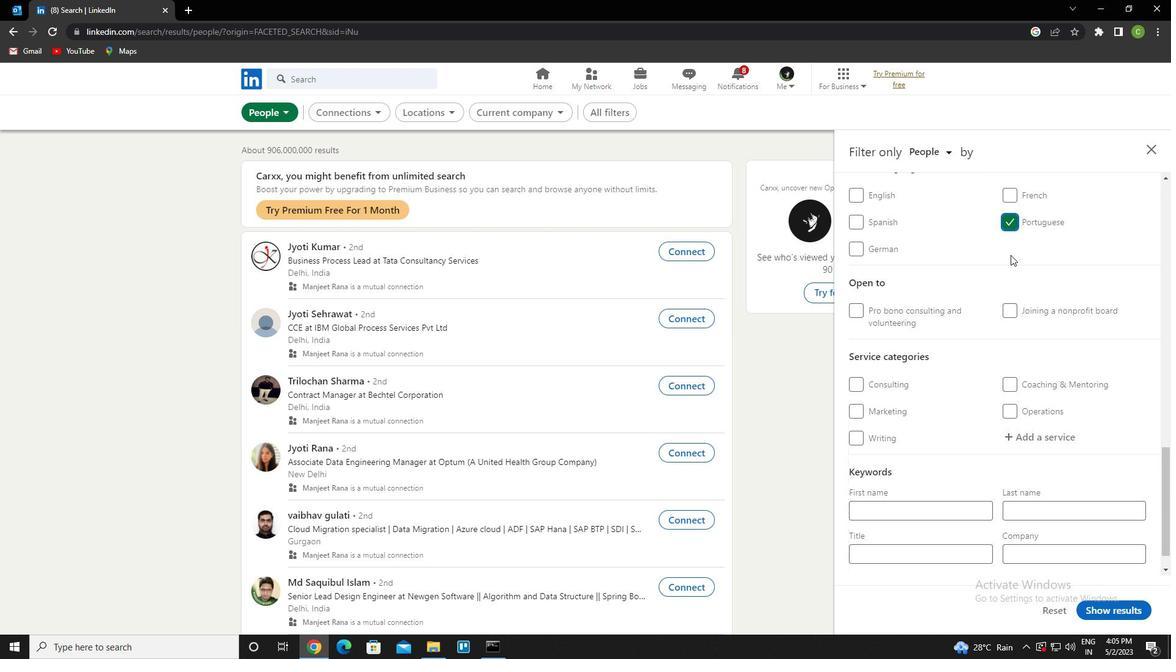 
Action: Mouse scrolled (1012, 286) with delta (0, 0)
Screenshot: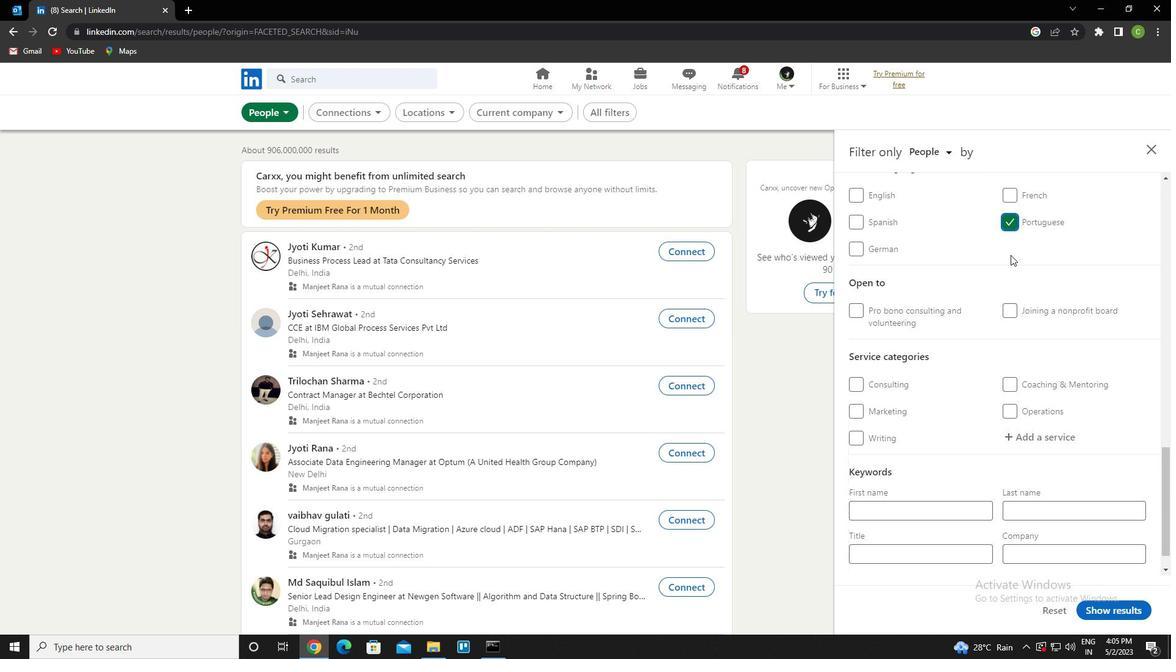
Action: Mouse moved to (1012, 285)
Screenshot: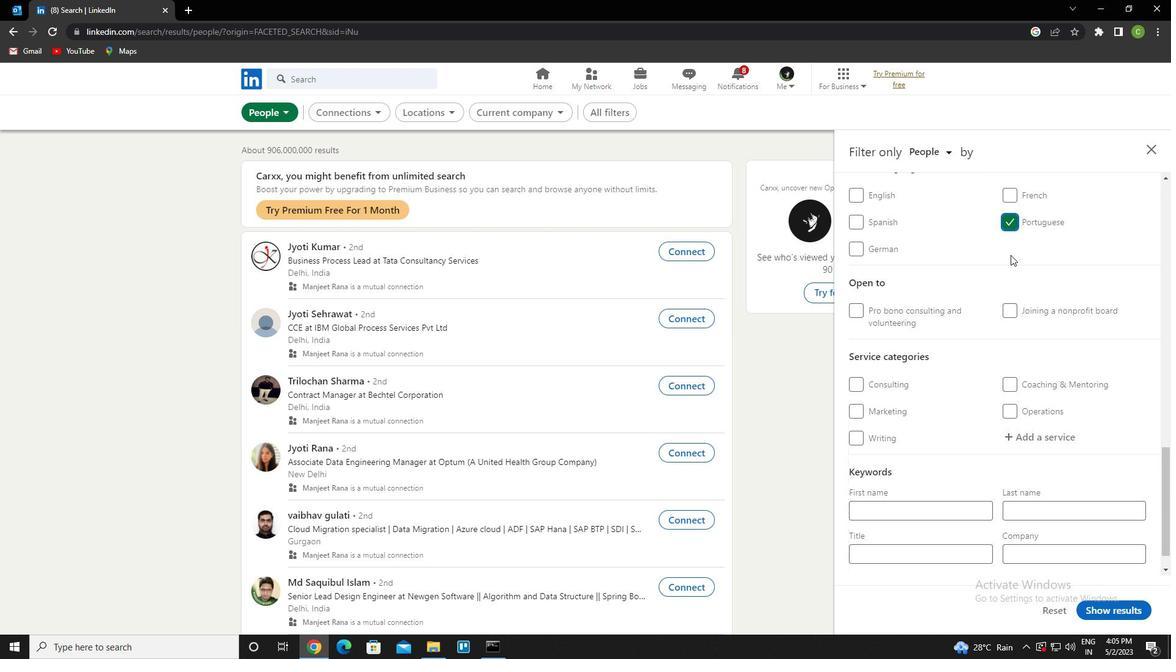 
Action: Mouse scrolled (1012, 286) with delta (0, 0)
Screenshot: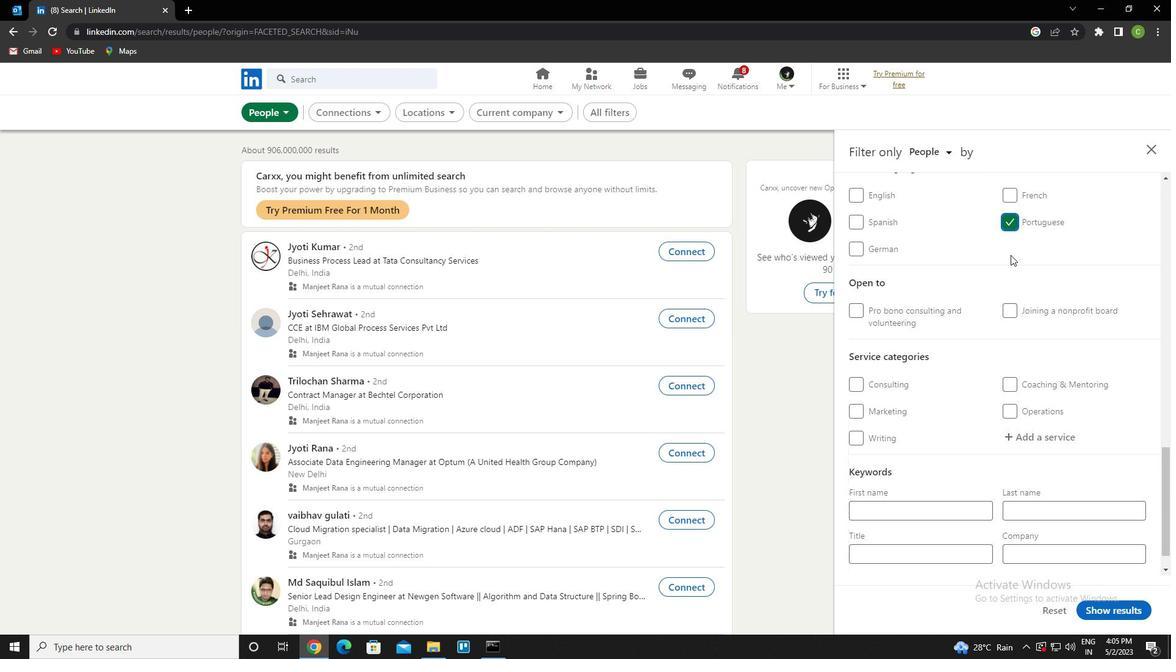 
Action: Mouse scrolled (1012, 286) with delta (0, 0)
Screenshot: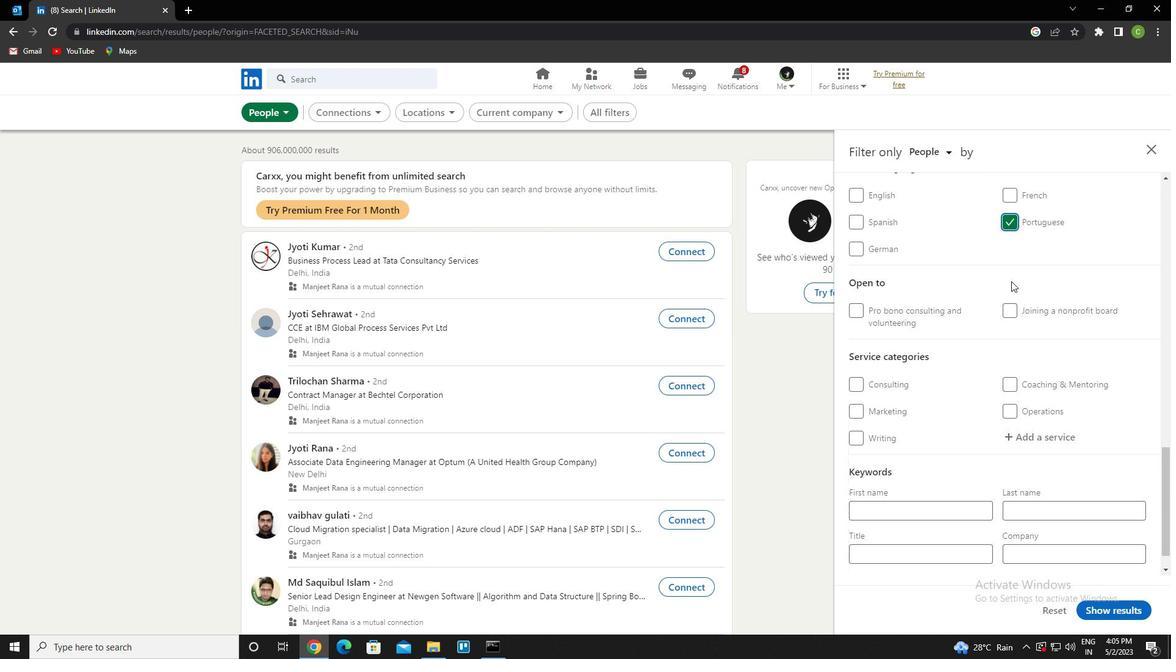 
Action: Mouse scrolled (1012, 286) with delta (0, 0)
Screenshot: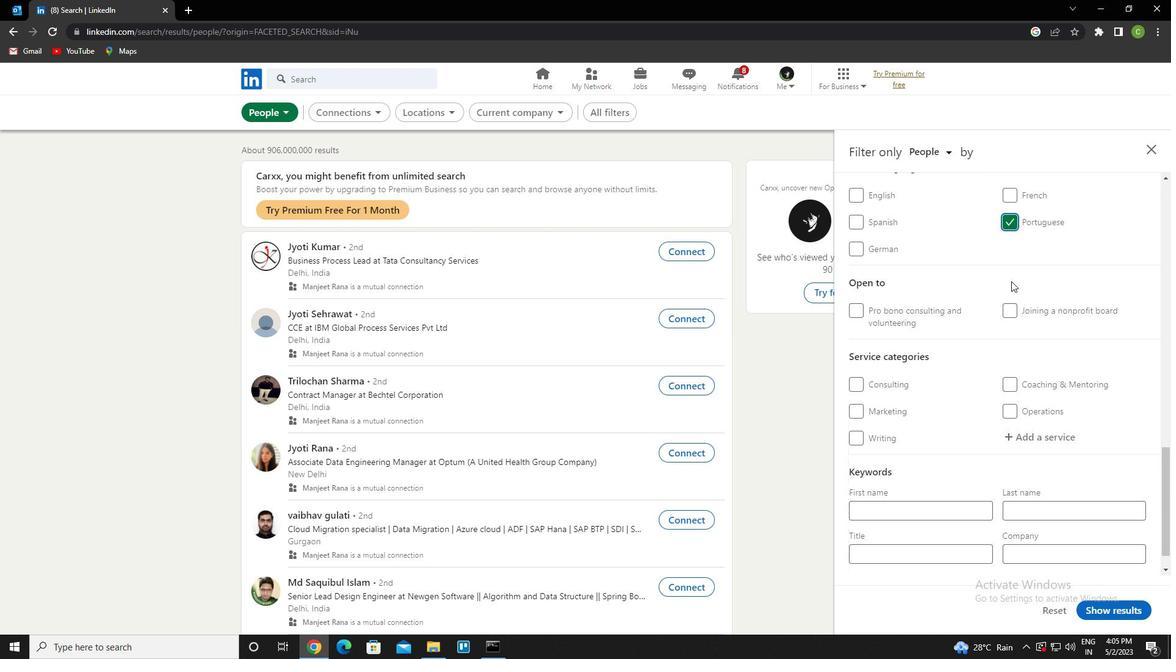 
Action: Mouse scrolled (1012, 286) with delta (0, 0)
Screenshot: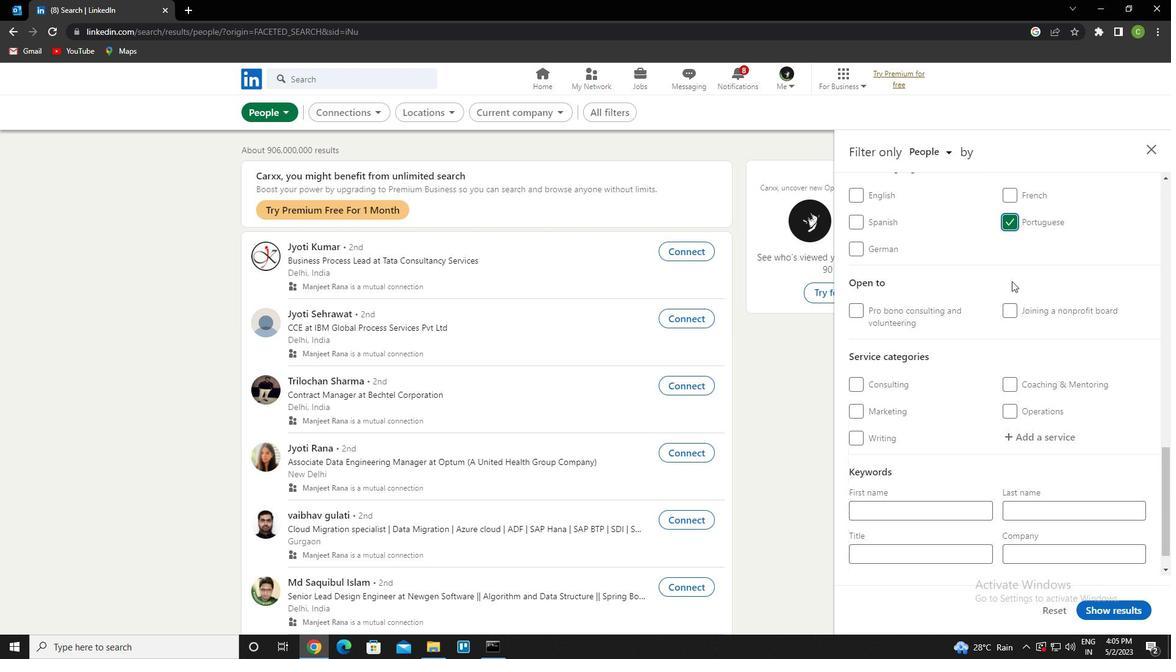 
Action: Mouse scrolled (1012, 286) with delta (0, 0)
Screenshot: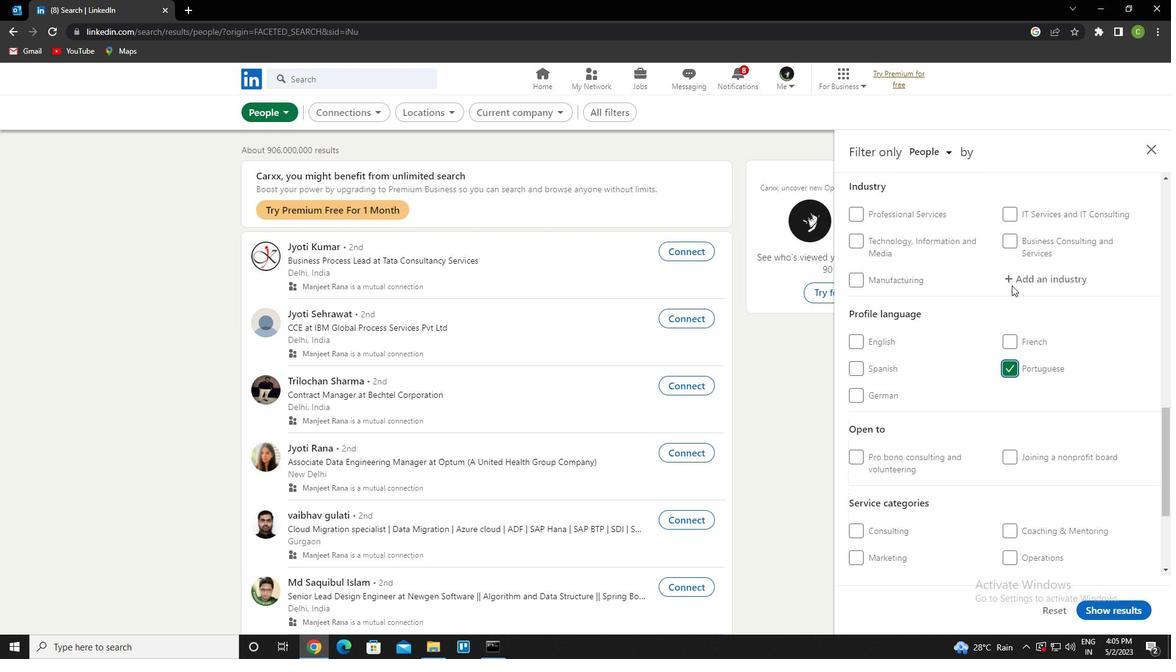 
Action: Mouse moved to (1020, 267)
Screenshot: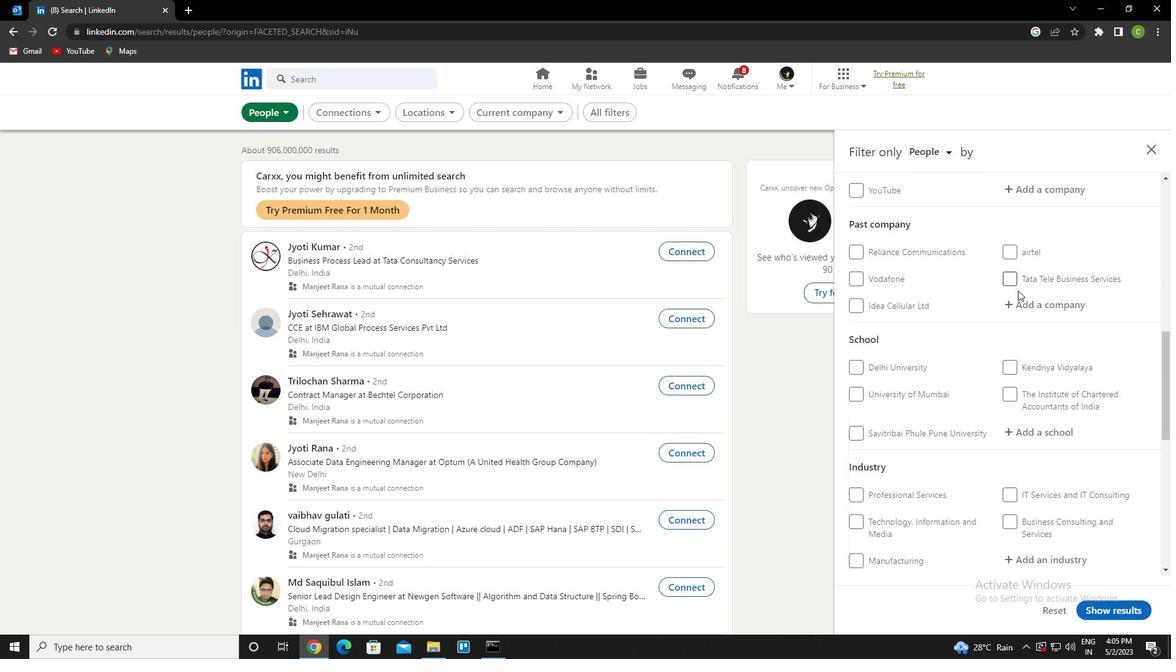 
Action: Mouse scrolled (1020, 268) with delta (0, 0)
Screenshot: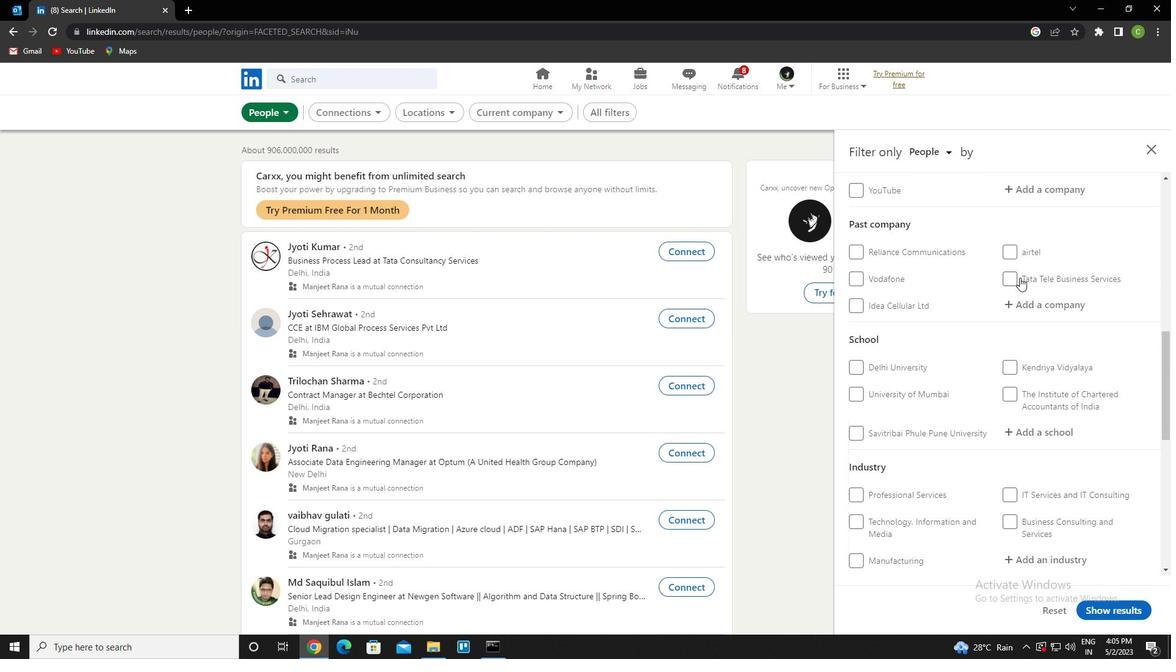 
Action: Mouse moved to (1046, 250)
Screenshot: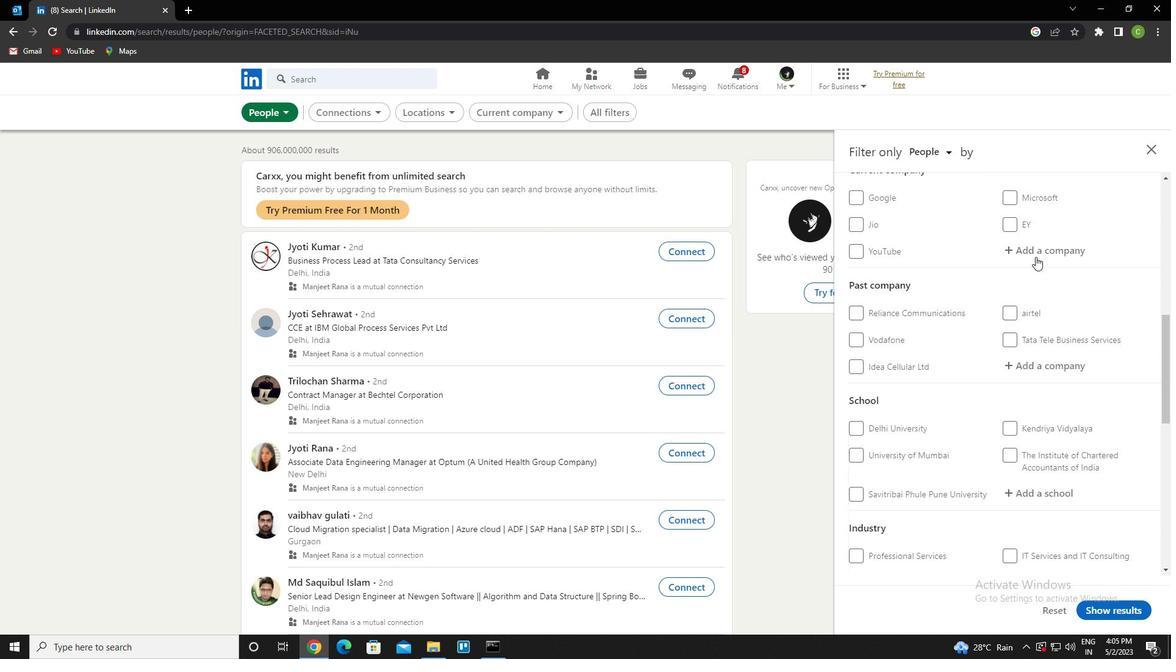 
Action: Mouse pressed left at (1046, 250)
Screenshot: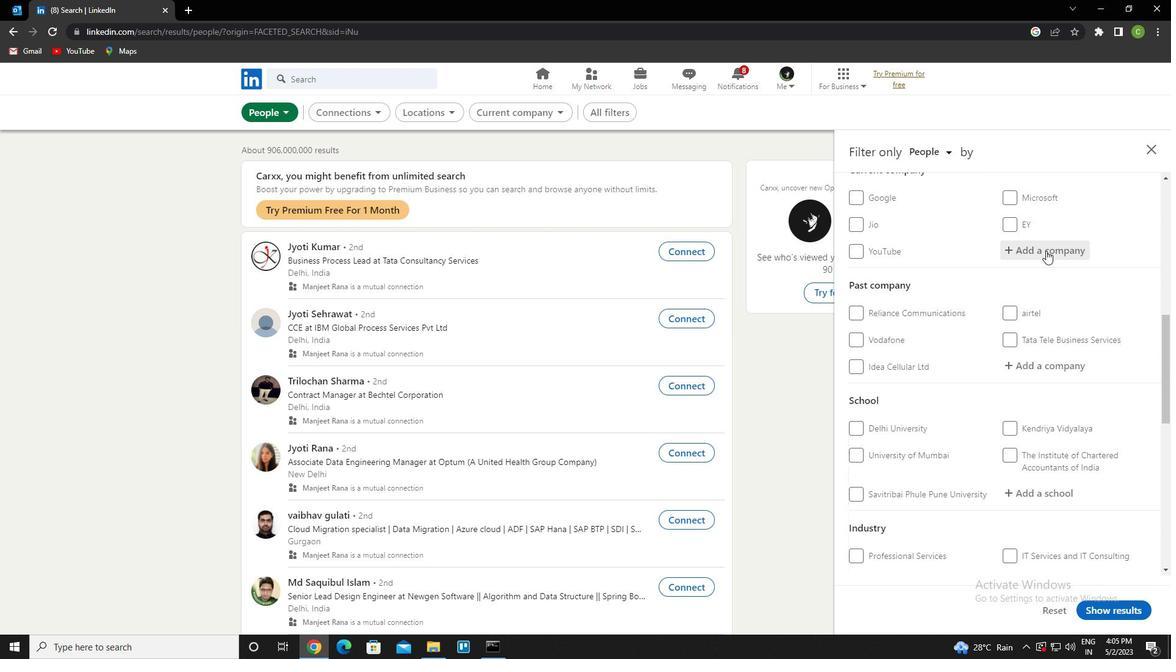
Action: Key pressed <Key.caps_lock>ITC<Key.space>I<Key.caps_lock>NFOTECH<Key.down><Key.enter>
Screenshot: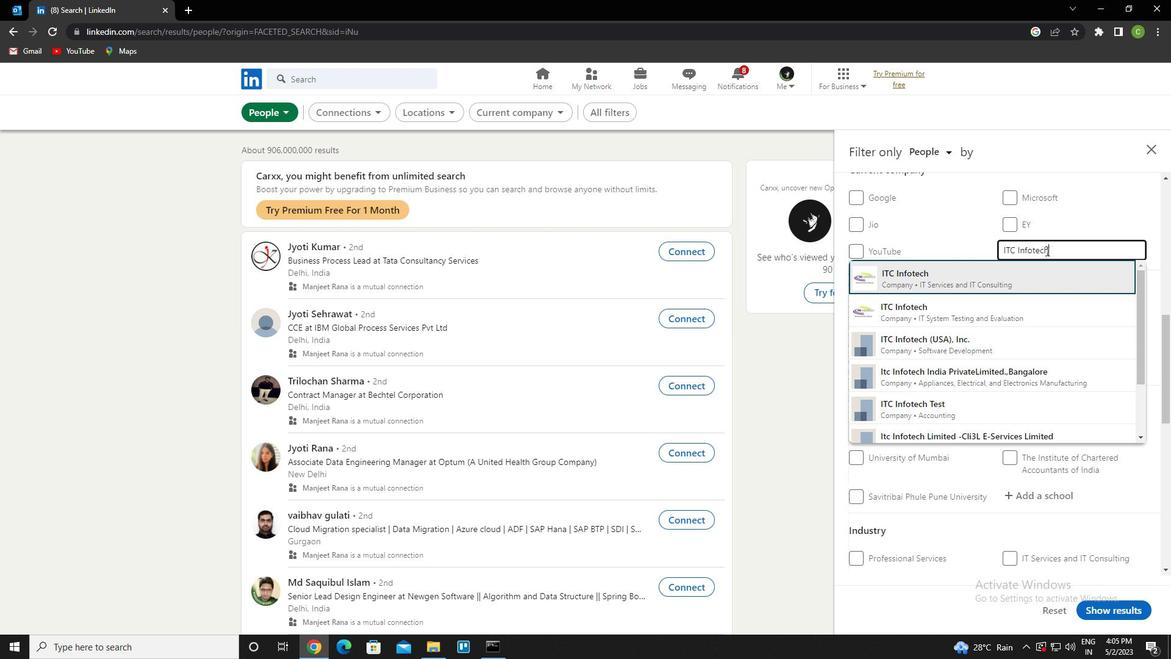 
Action: Mouse scrolled (1046, 250) with delta (0, 0)
Screenshot: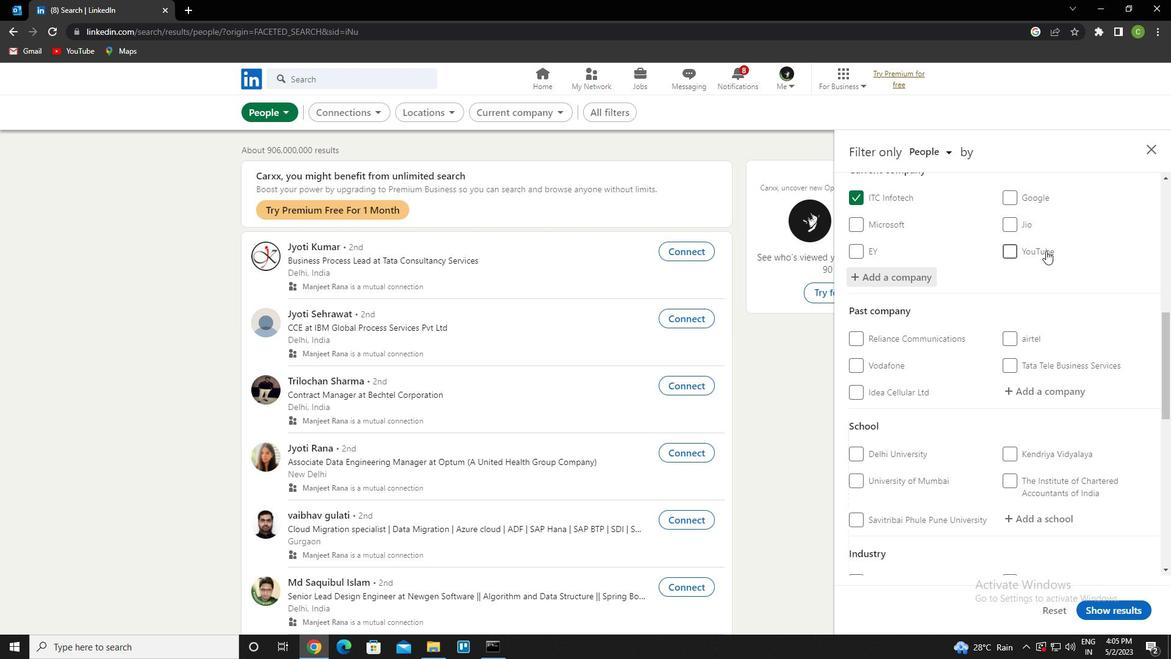 
Action: Mouse scrolled (1046, 250) with delta (0, 0)
Screenshot: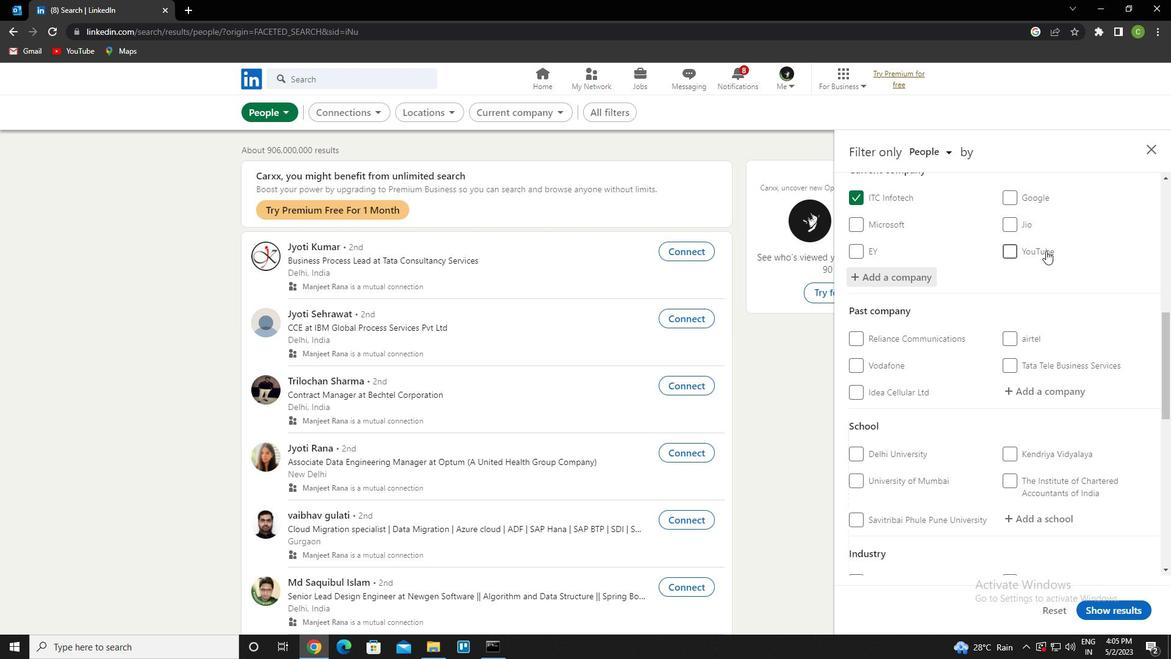 
Action: Mouse scrolled (1046, 250) with delta (0, 0)
Screenshot: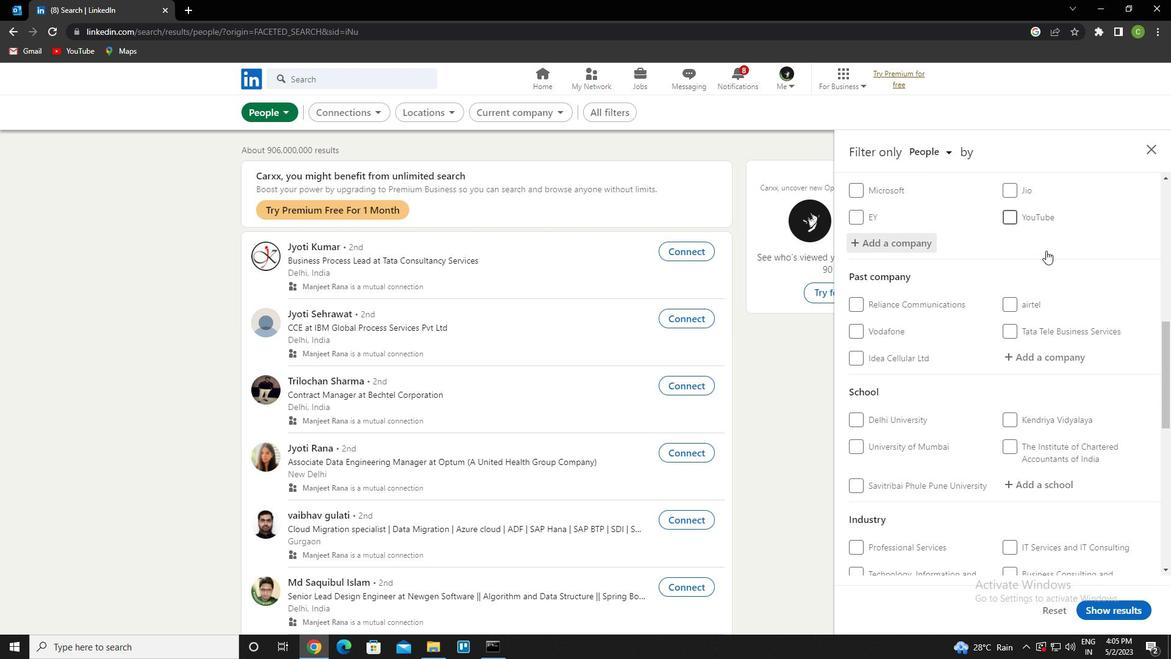 
Action: Mouse moved to (1066, 339)
Screenshot: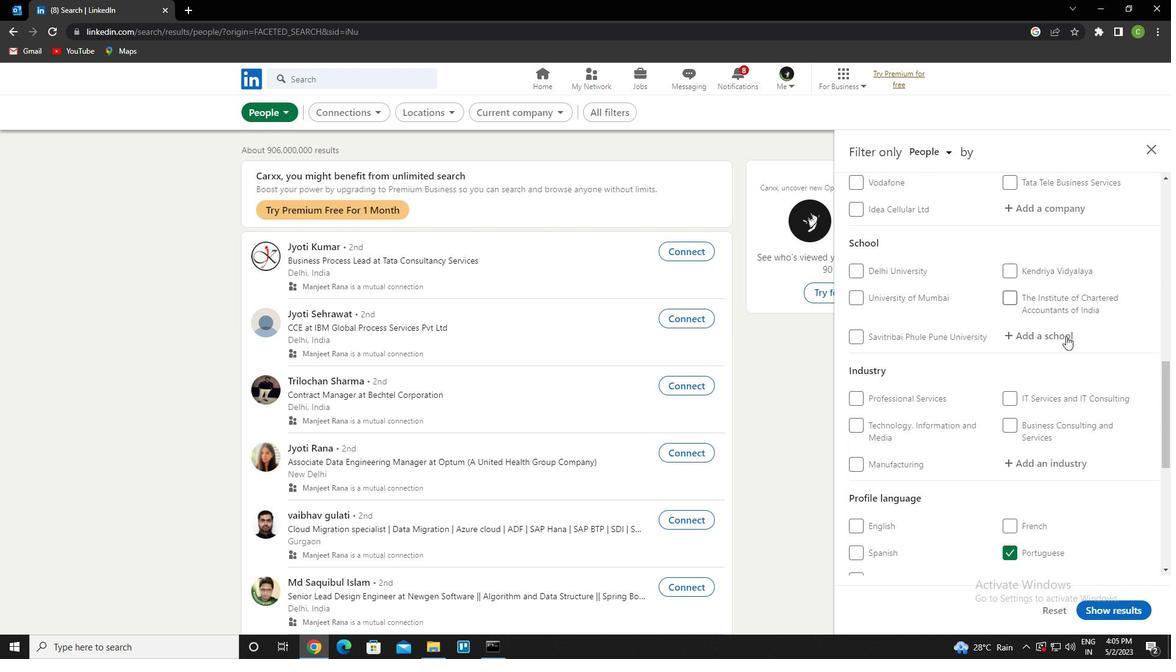
Action: Mouse pressed left at (1066, 339)
Screenshot: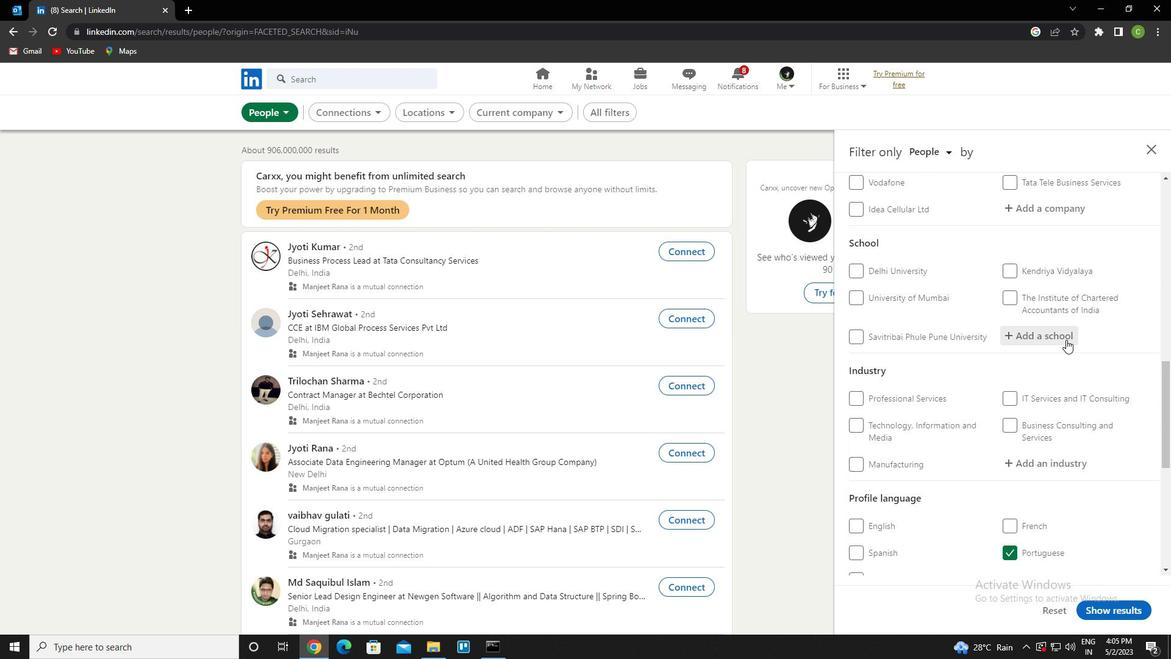 
Action: Key pressed <Key.caps_lock>R<Key.caps_lock>AMAKRISHNA<Key.space>MISSI<Key.backspace>ON<Key.backspace><Key.backspace>ION<Key.down><Key.down><Key.enter>
Screenshot: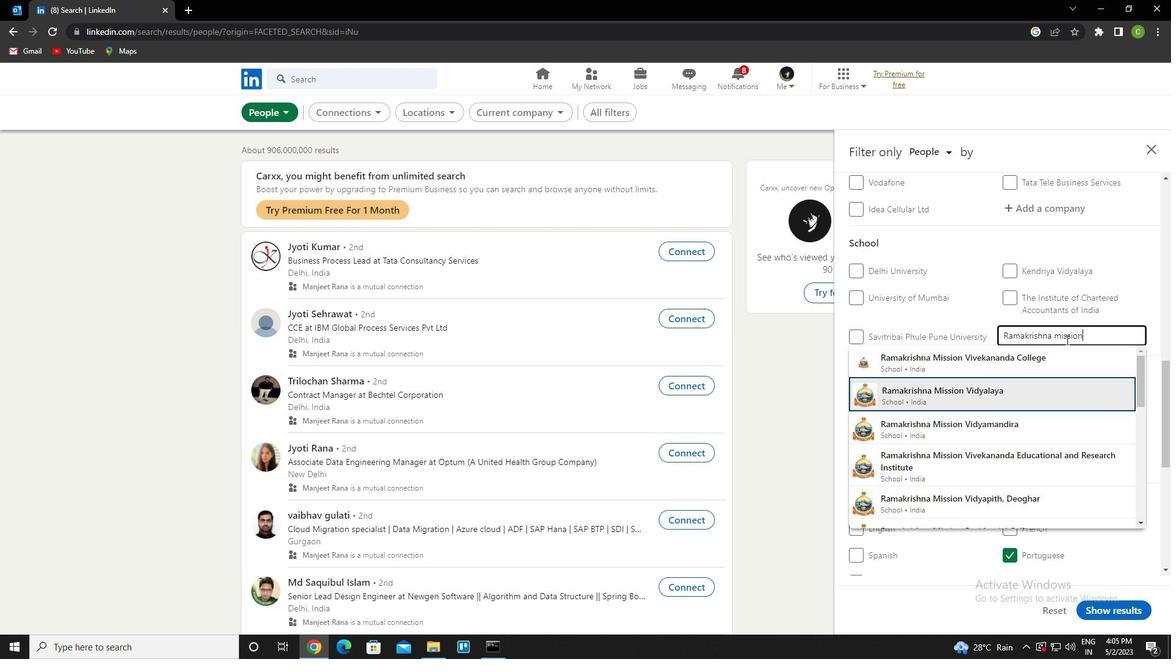 
Action: Mouse scrolled (1066, 339) with delta (0, 0)
Screenshot: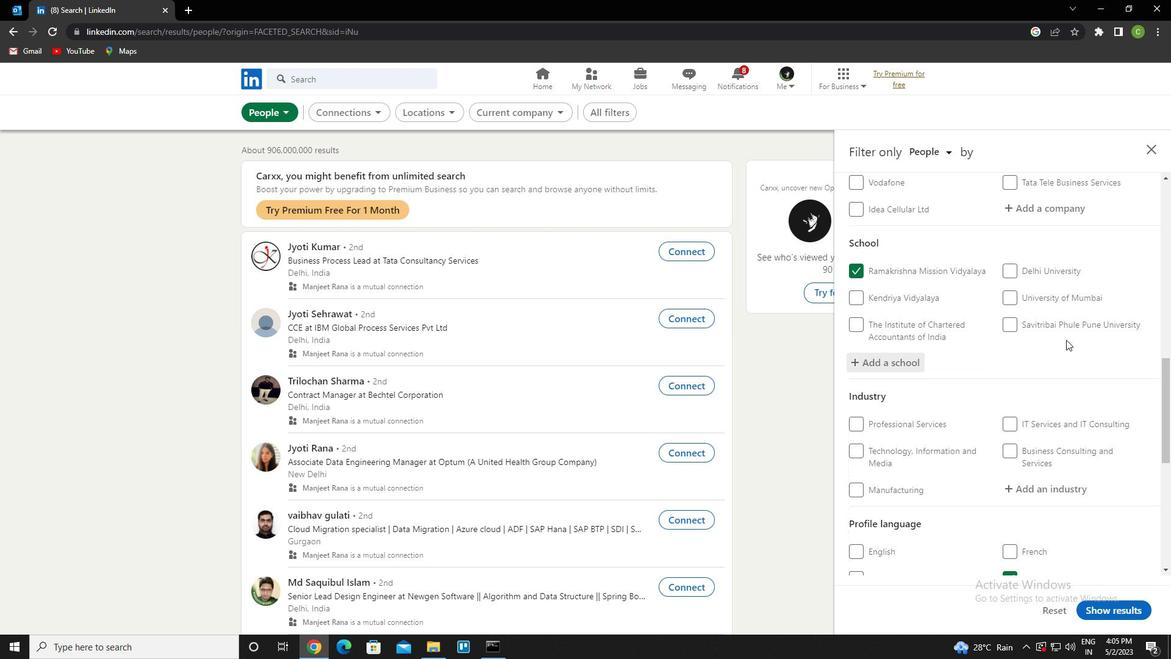 
Action: Mouse scrolled (1066, 339) with delta (0, 0)
Screenshot: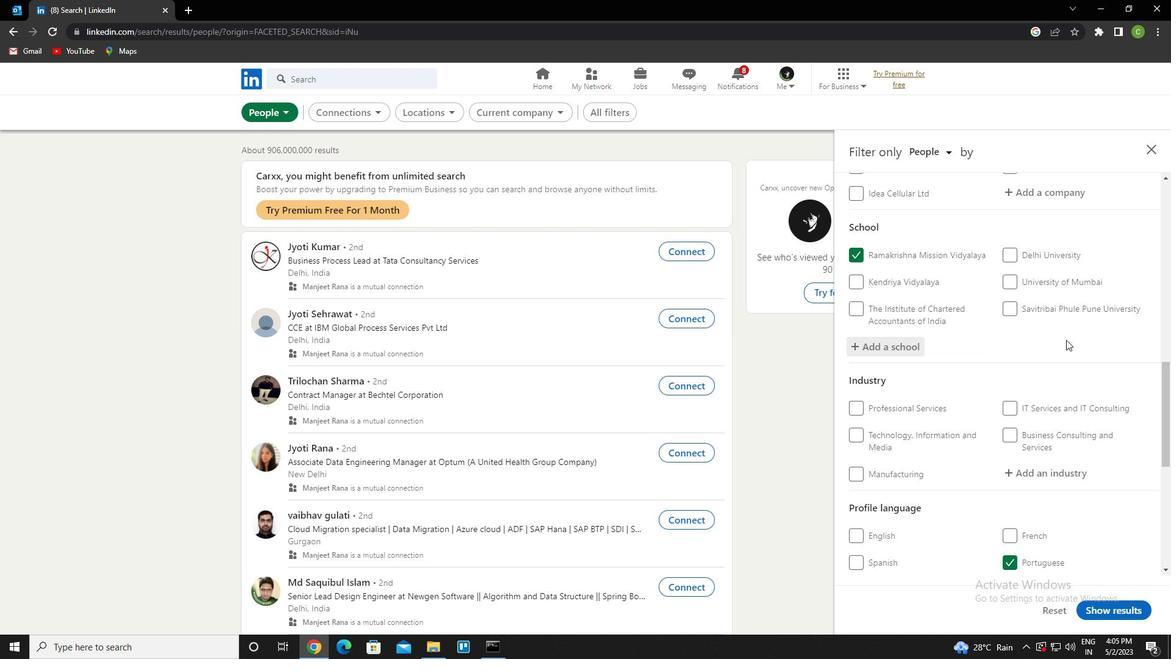 
Action: Mouse moved to (1062, 359)
Screenshot: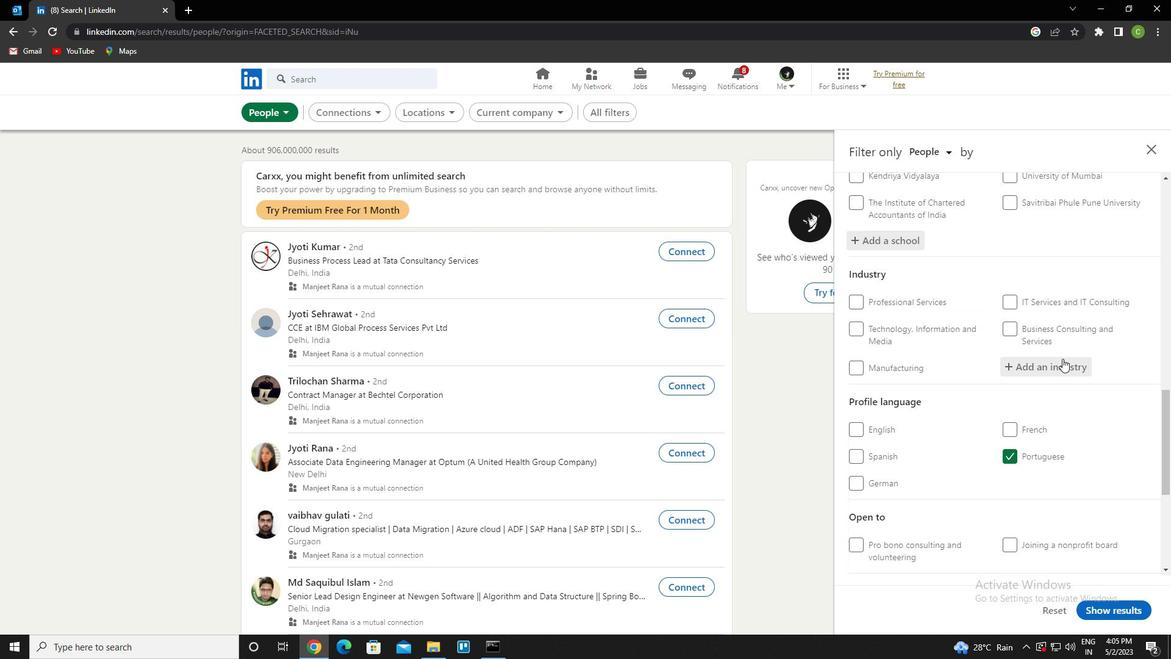 
Action: Mouse pressed left at (1062, 359)
Screenshot: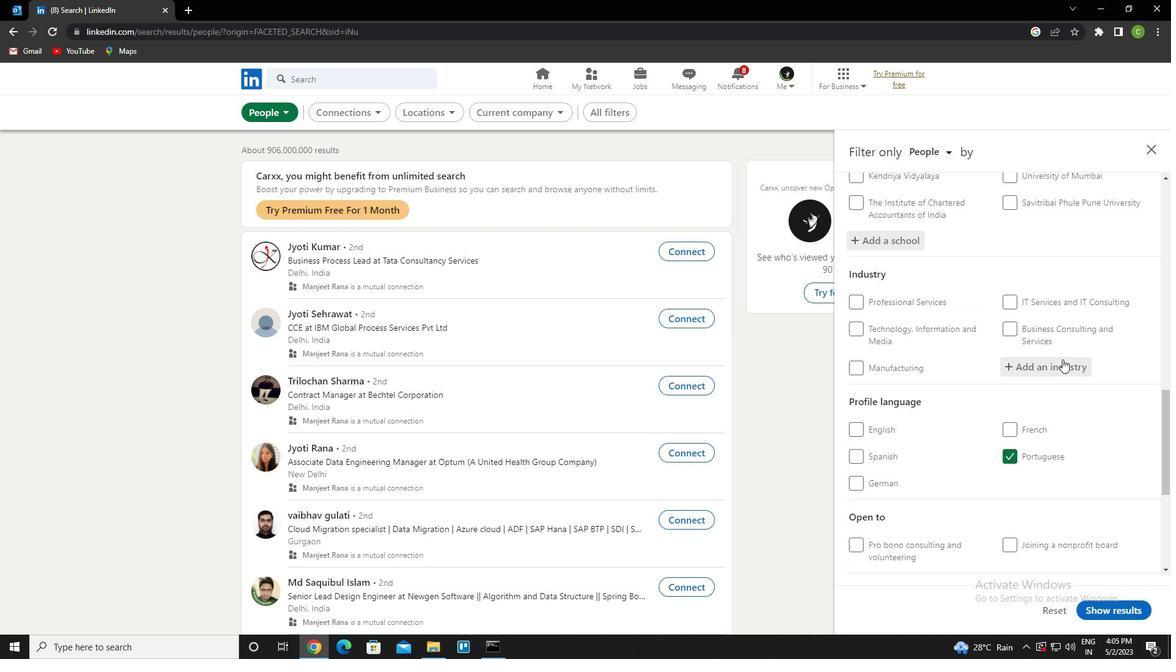 
Action: Key pressed <Key.caps_lock>W<Key.caps_lock>HOLESALE<Key.space>RAW<Key.down><Key.enter>
Screenshot: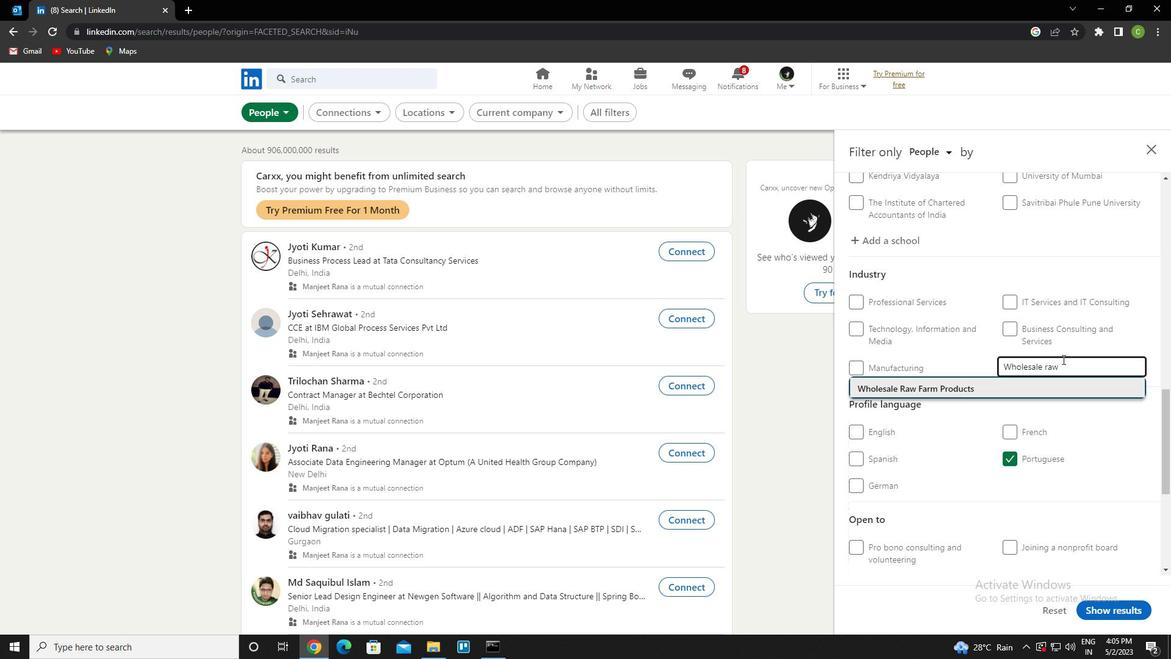 
Action: Mouse scrolled (1062, 358) with delta (0, 0)
Screenshot: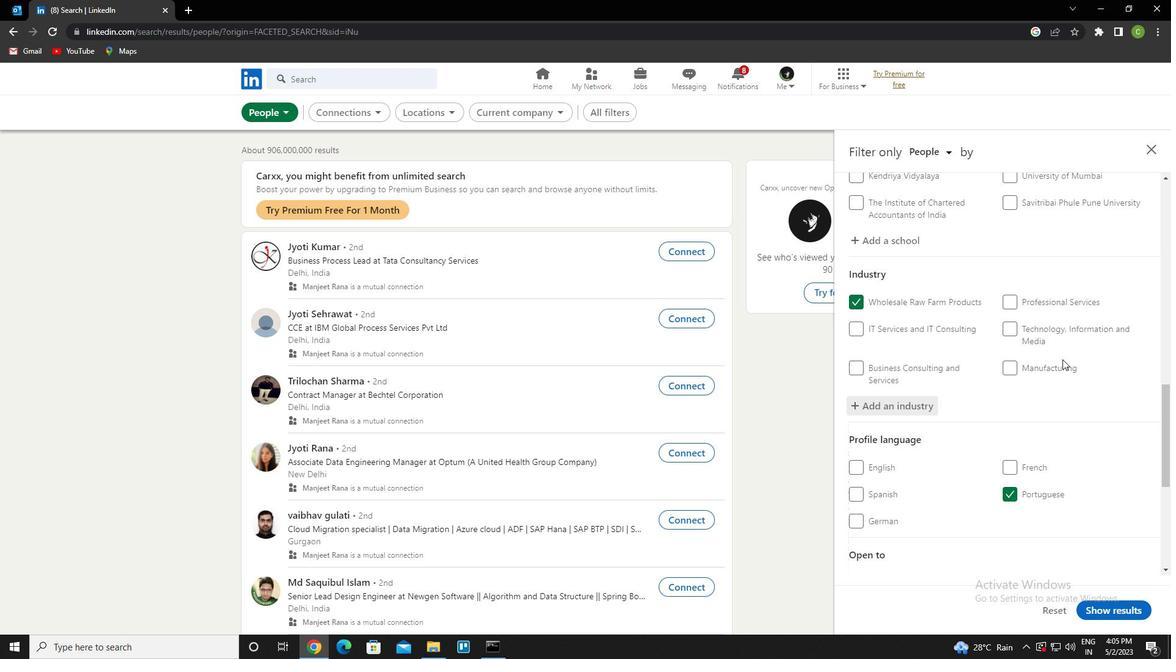 
Action: Mouse scrolled (1062, 358) with delta (0, 0)
Screenshot: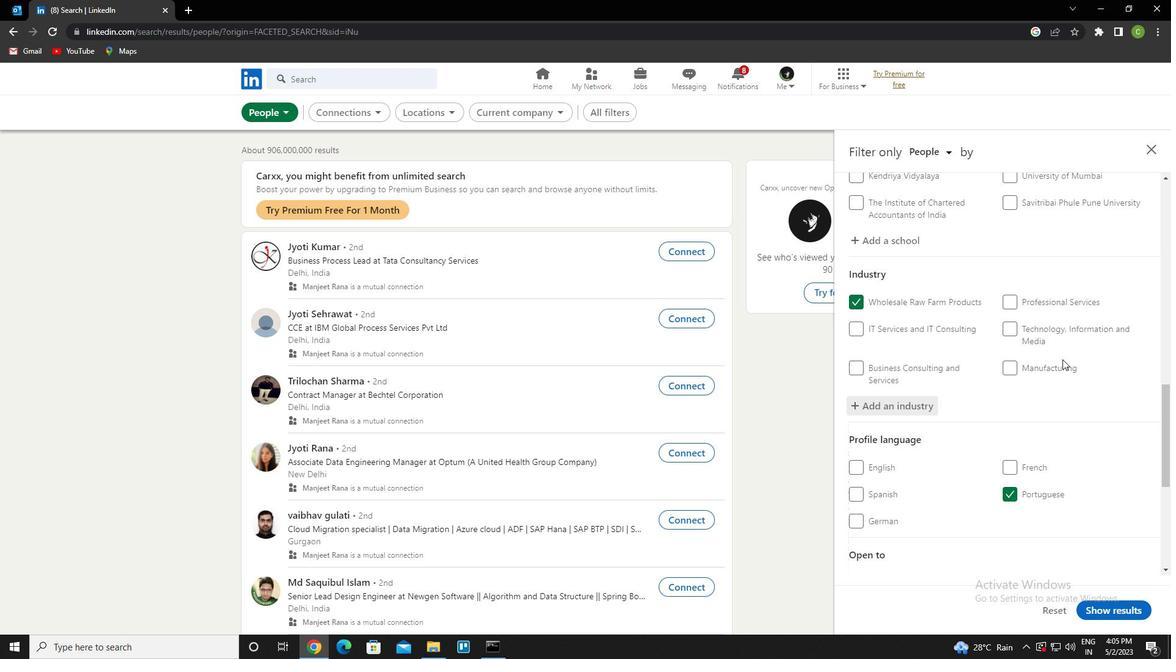 
Action: Mouse scrolled (1062, 358) with delta (0, 0)
Screenshot: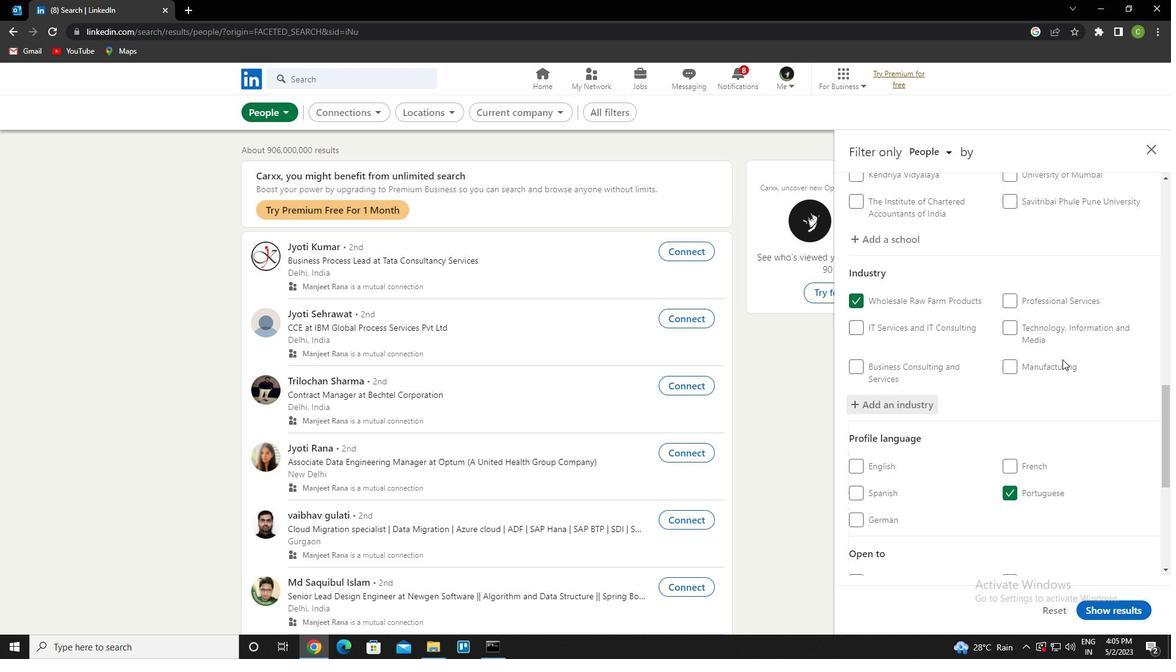 
Action: Mouse scrolled (1062, 358) with delta (0, 0)
Screenshot: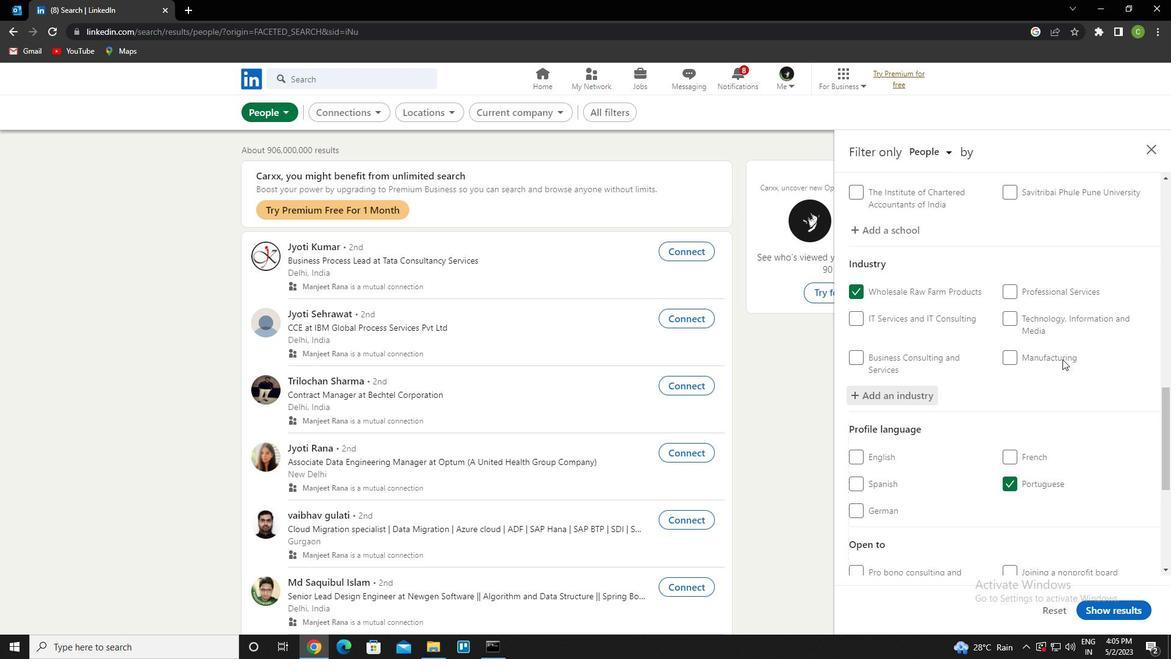 
Action: Mouse scrolled (1062, 358) with delta (0, 0)
Screenshot: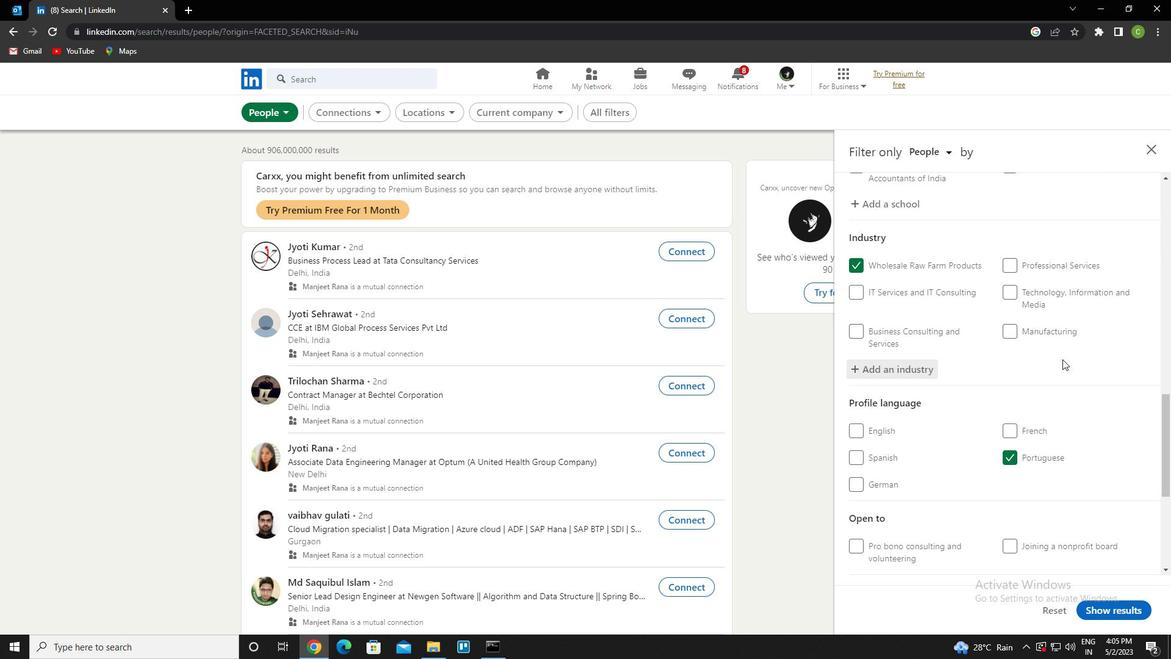 
Action: Mouse scrolled (1062, 358) with delta (0, 0)
Screenshot: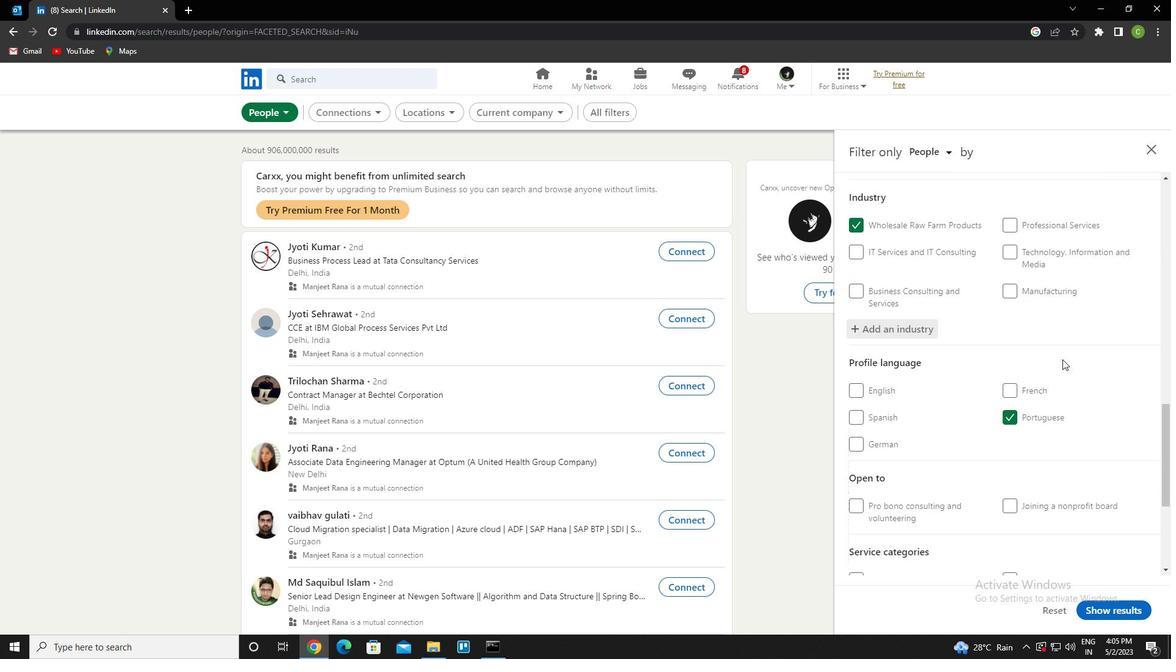 
Action: Mouse scrolled (1062, 358) with delta (0, 0)
Screenshot: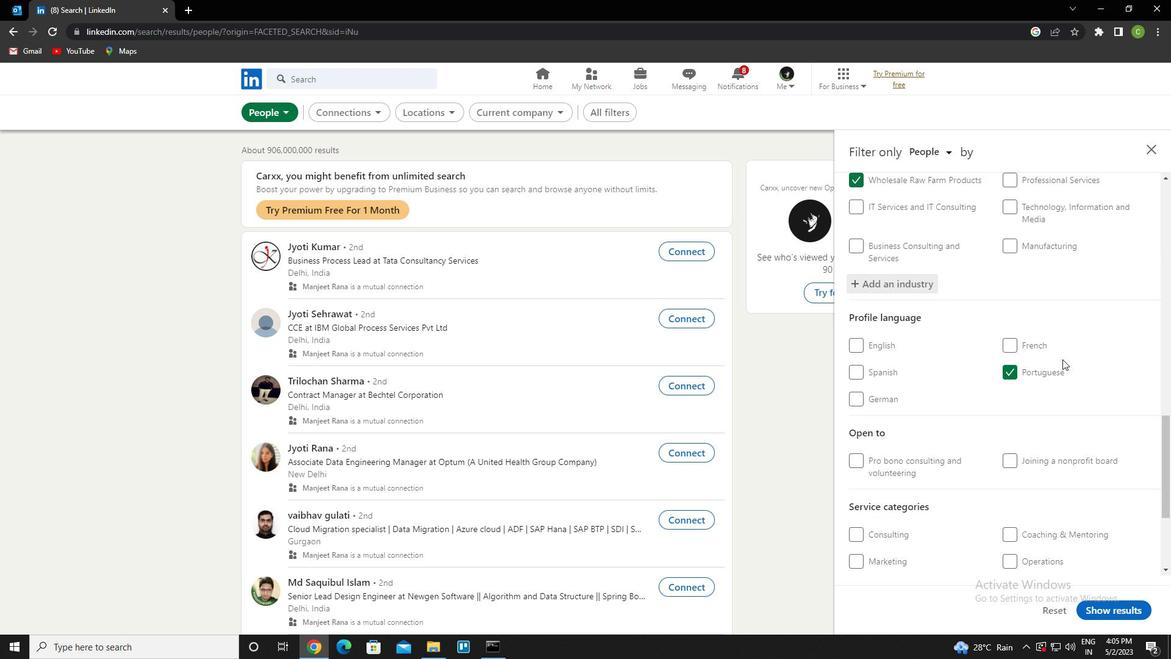 
Action: Mouse scrolled (1062, 358) with delta (0, 0)
Screenshot: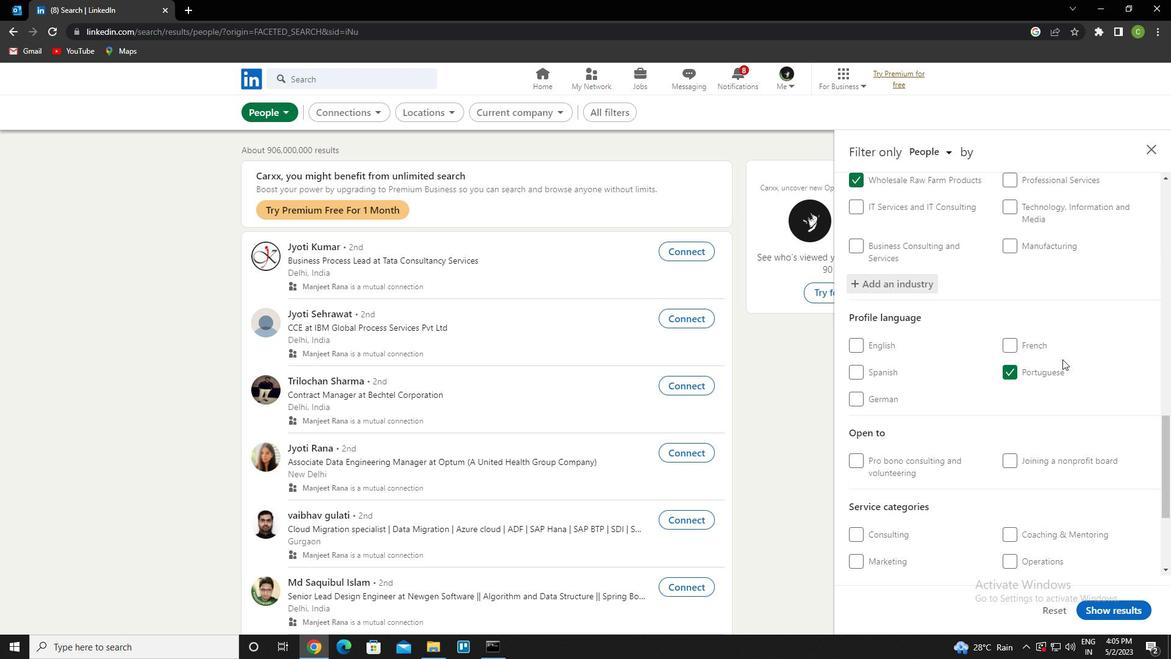 
Action: Mouse scrolled (1062, 358) with delta (0, 0)
Screenshot: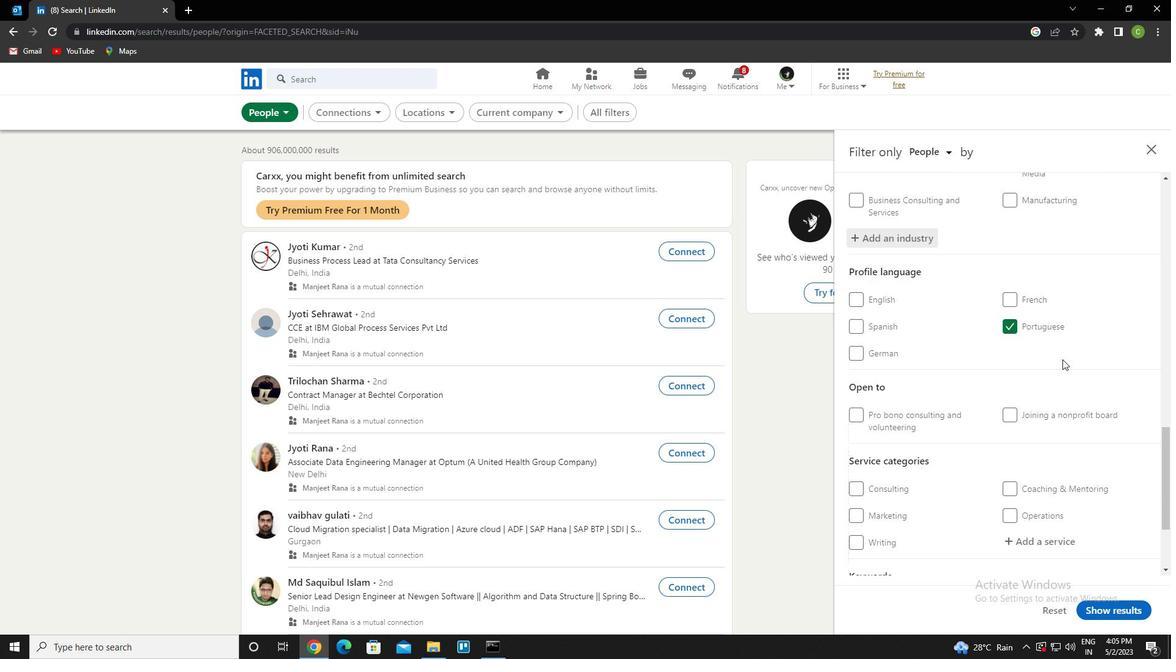 
Action: Mouse moved to (1052, 400)
Screenshot: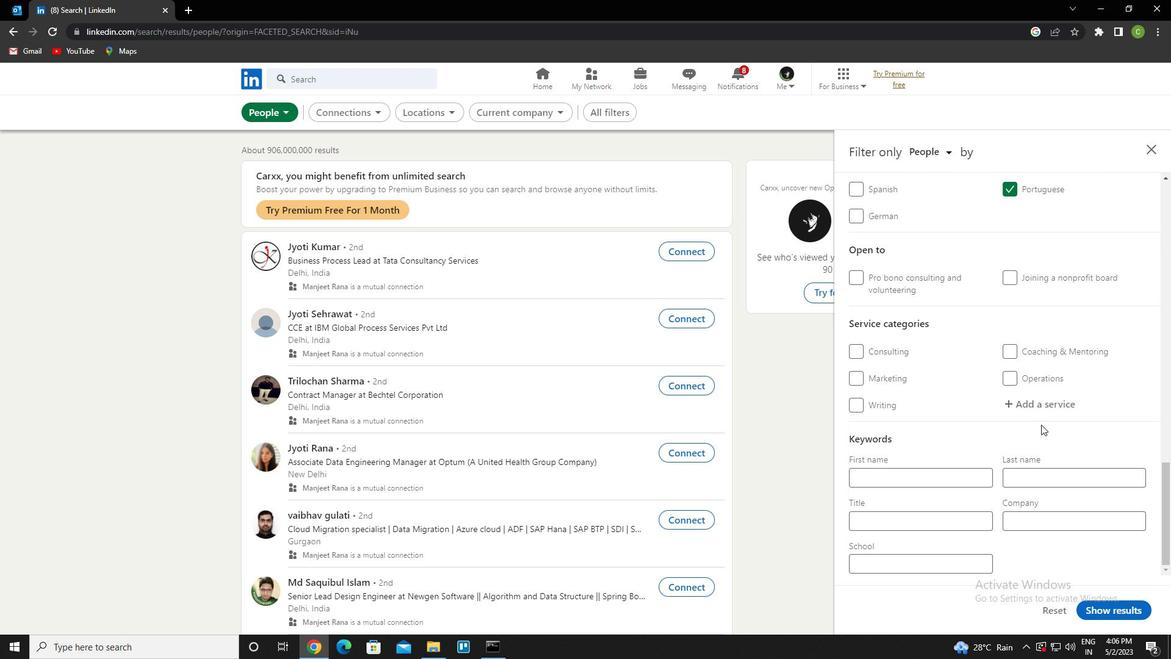 
Action: Mouse pressed left at (1052, 400)
Screenshot: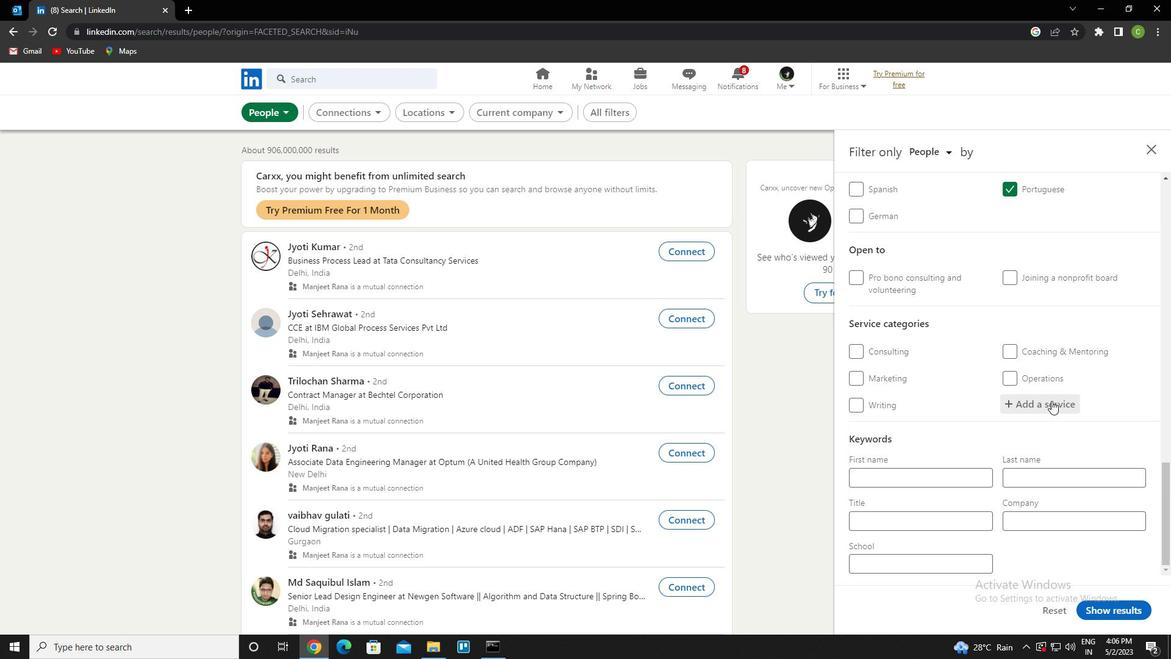 
Action: Key pressed <Key.caps_lock>F<Key.caps_lock>INANCIAL<Key.space>ACCOUNTING<Key.down><Key.enter>
Screenshot: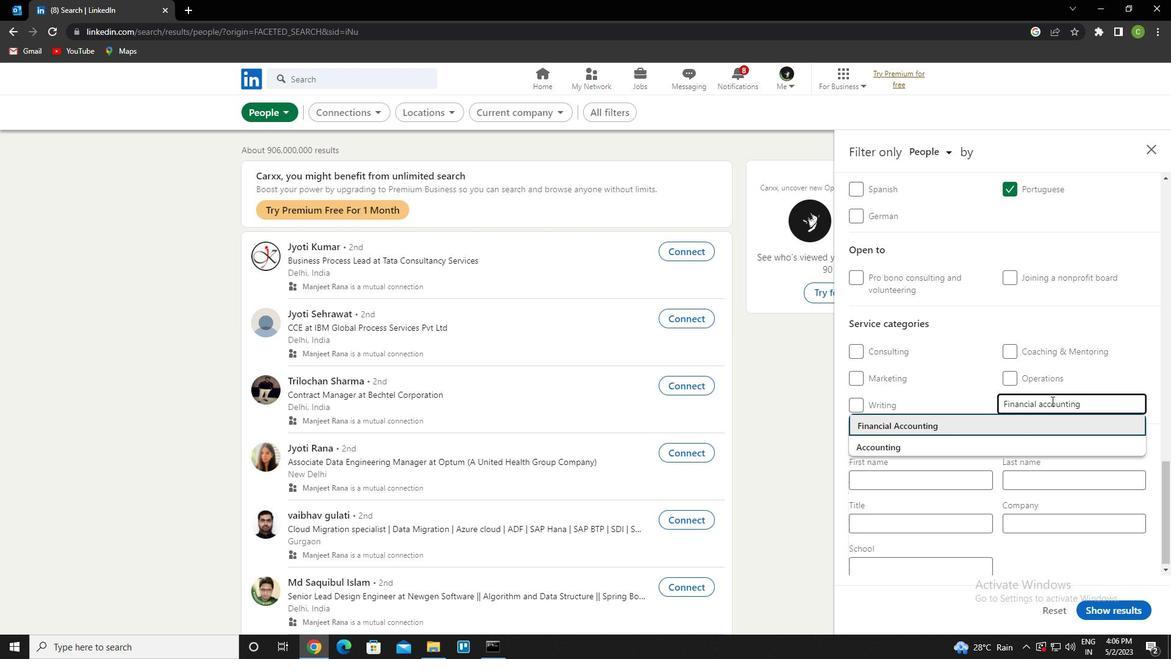 
Action: Mouse scrolled (1052, 400) with delta (0, 0)
Screenshot: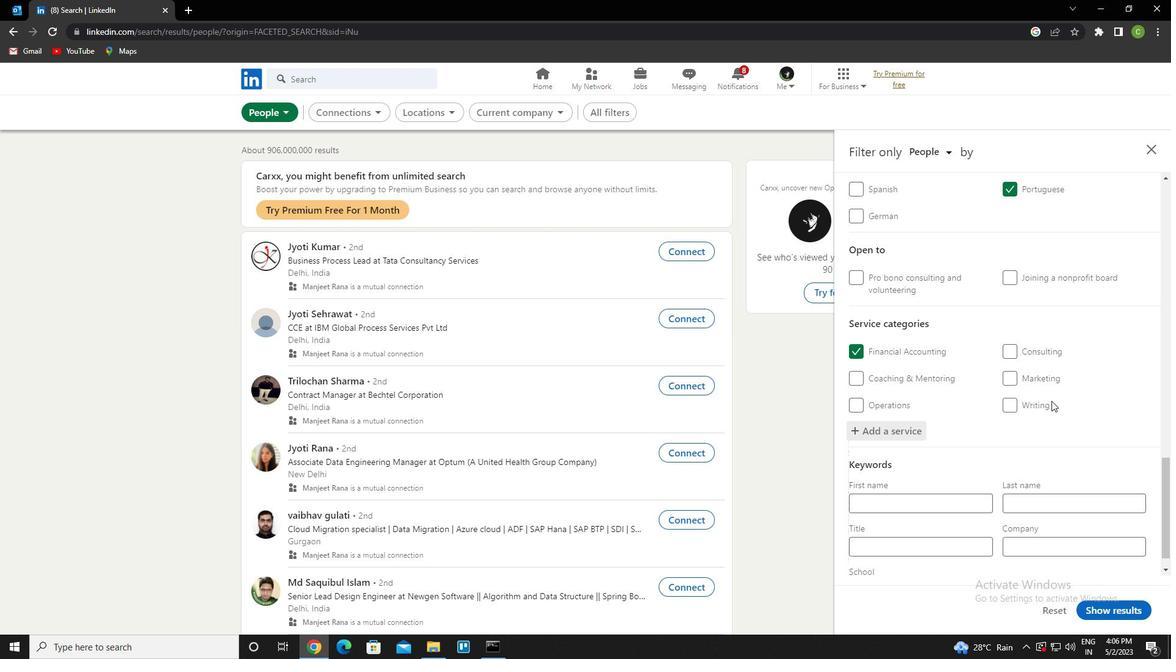 
Action: Mouse scrolled (1052, 400) with delta (0, 0)
Screenshot: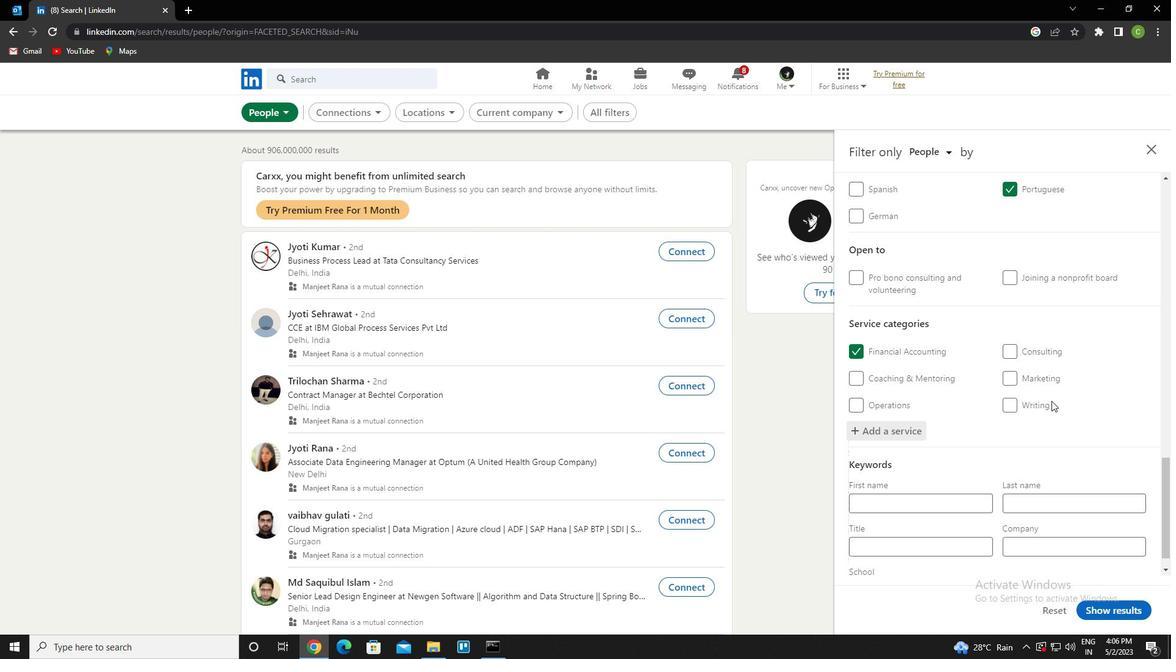 
Action: Mouse scrolled (1052, 400) with delta (0, 0)
Screenshot: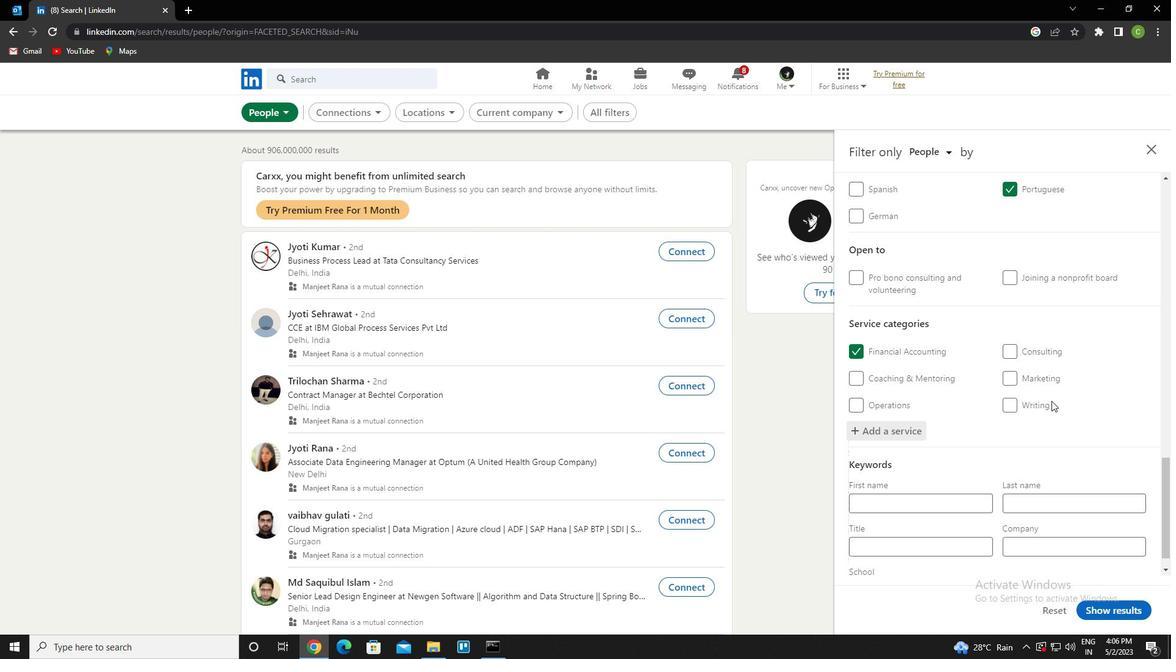 
Action: Mouse scrolled (1052, 400) with delta (0, 0)
Screenshot: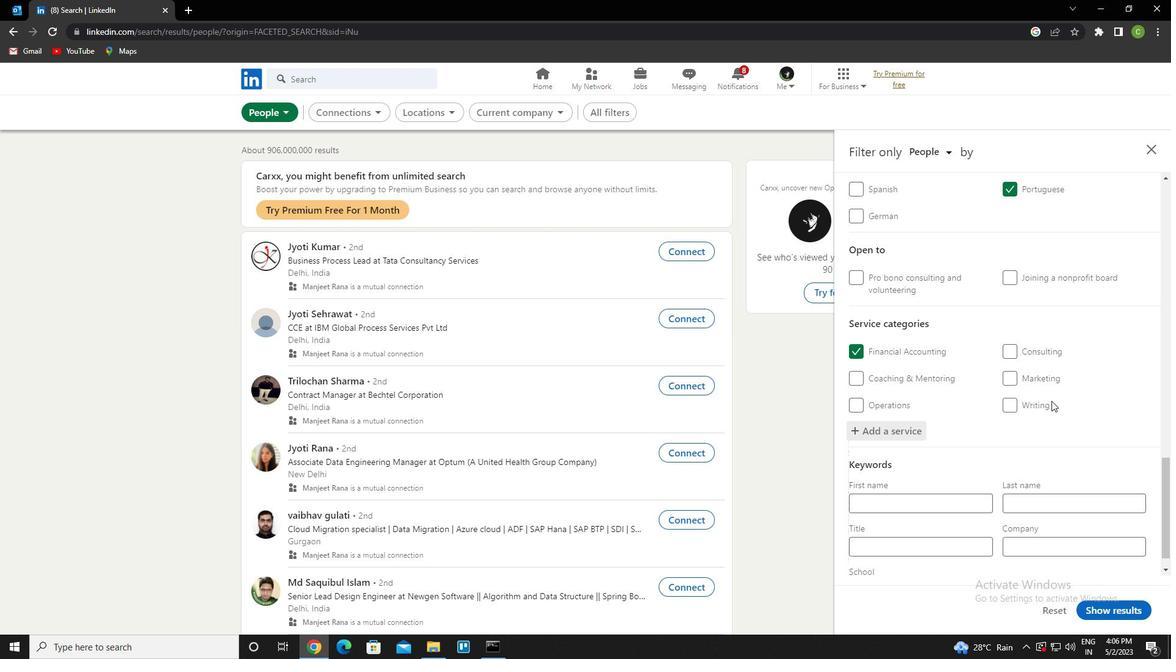 
Action: Mouse scrolled (1052, 400) with delta (0, 0)
Screenshot: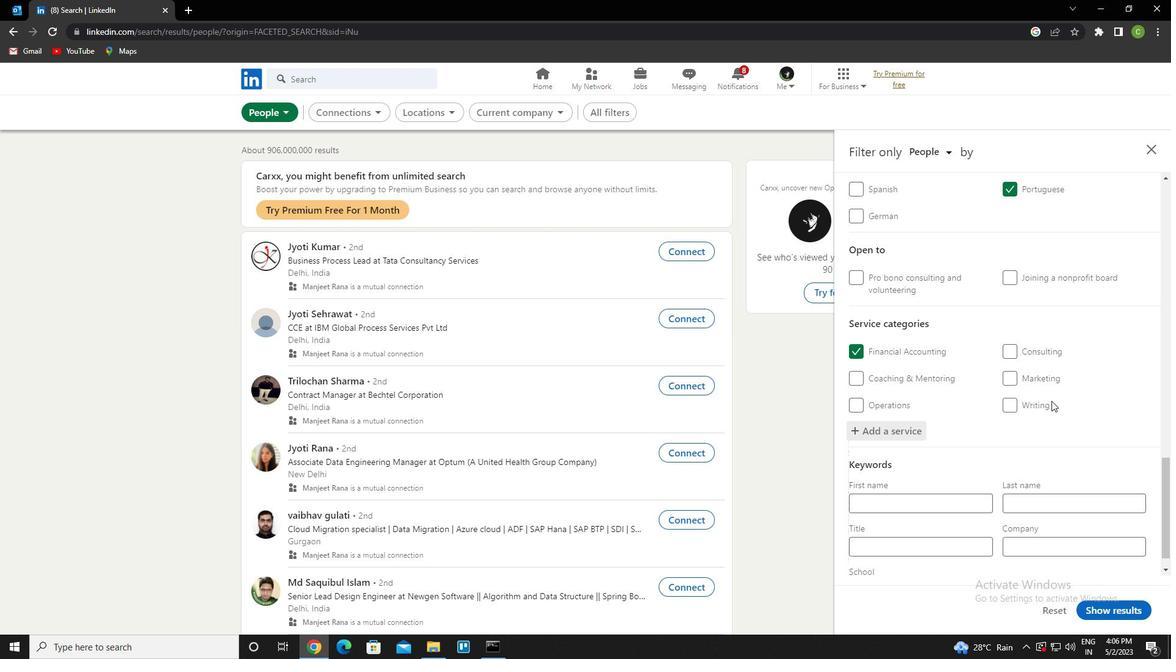 
Action: Mouse scrolled (1052, 400) with delta (0, 0)
Screenshot: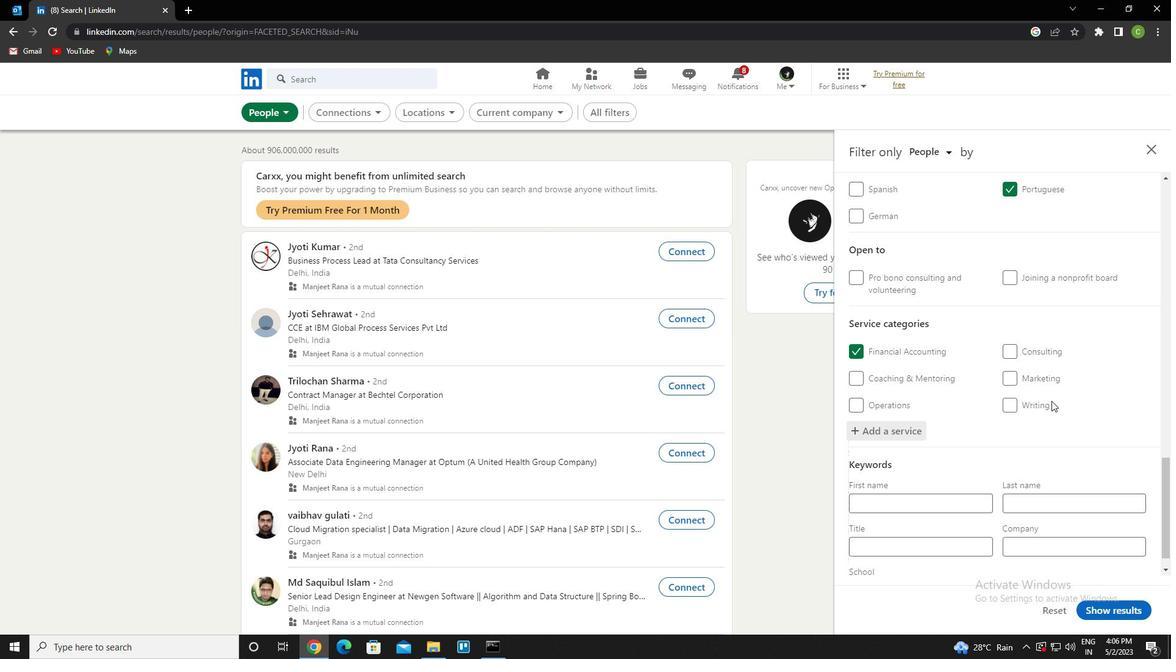 
Action: Mouse scrolled (1052, 400) with delta (0, 0)
Screenshot: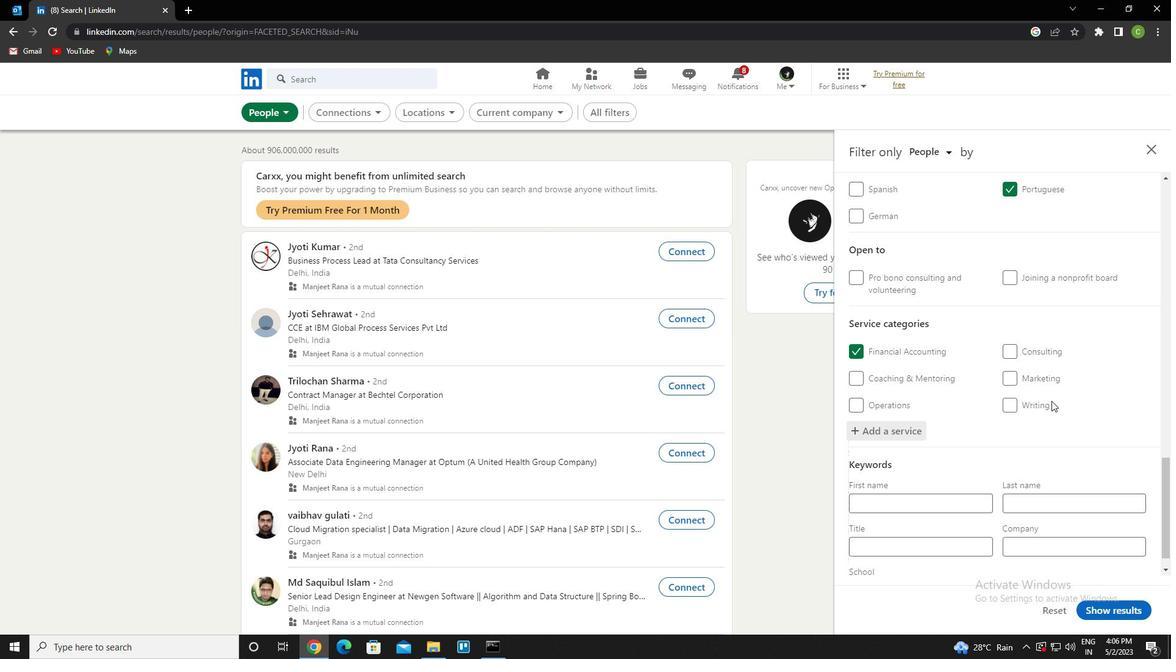 
Action: Mouse moved to (934, 522)
Screenshot: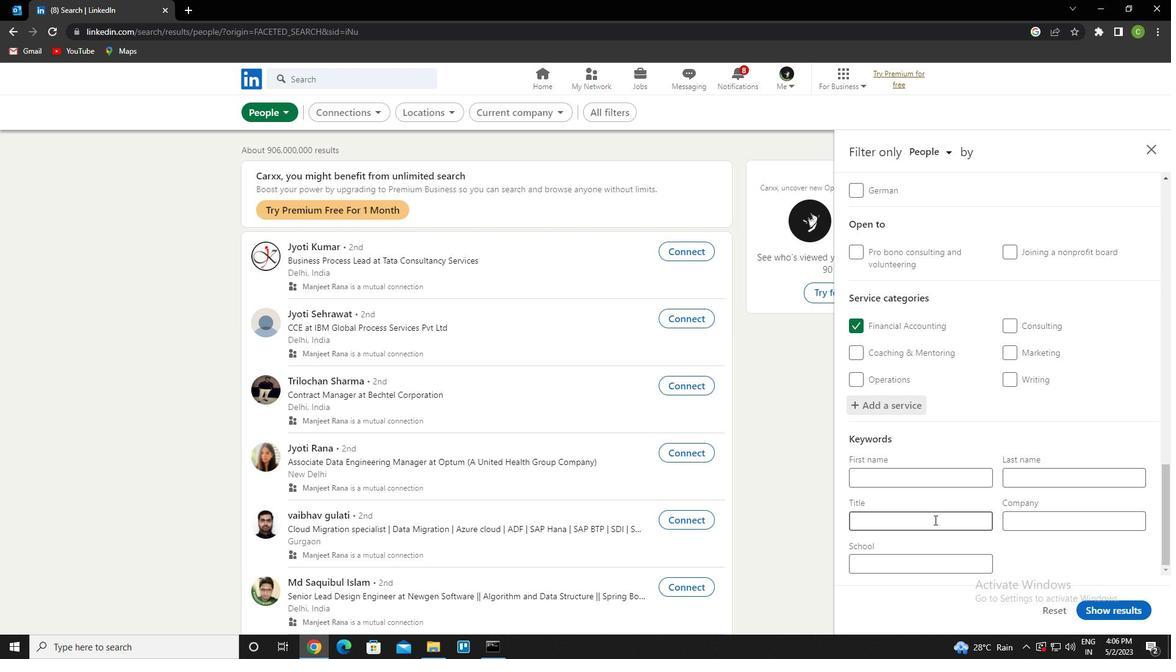 
Action: Mouse pressed left at (934, 522)
Screenshot: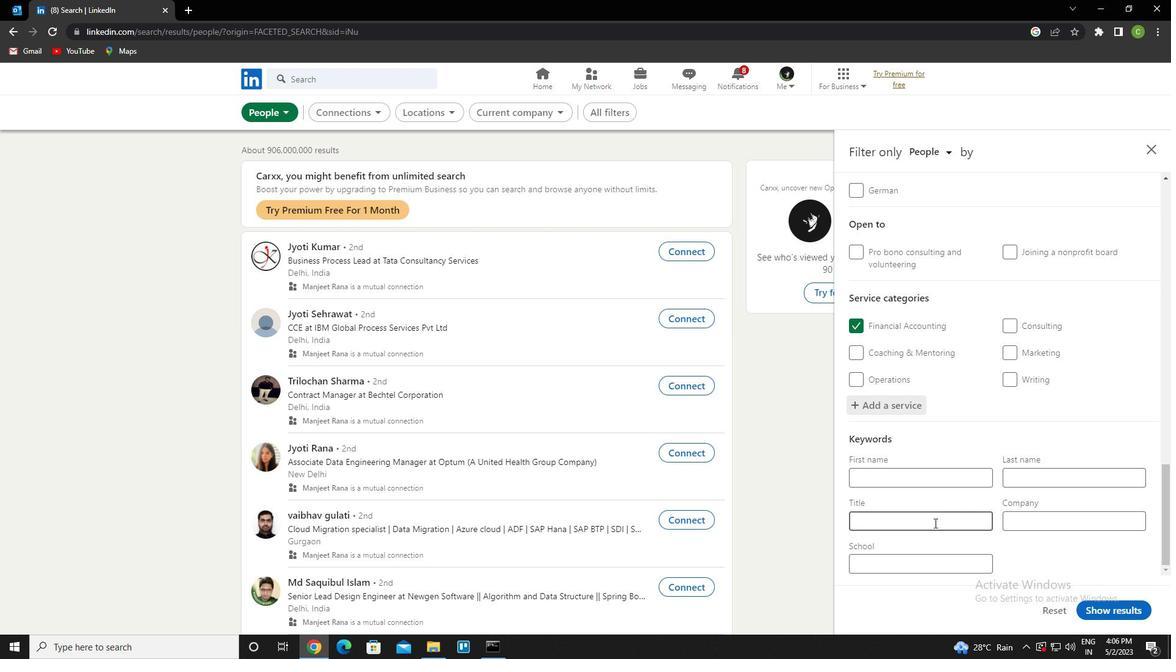 
Action: Key pressed <Key.caps_lock>P<Key.caps_lock>ROFESSOR
Screenshot: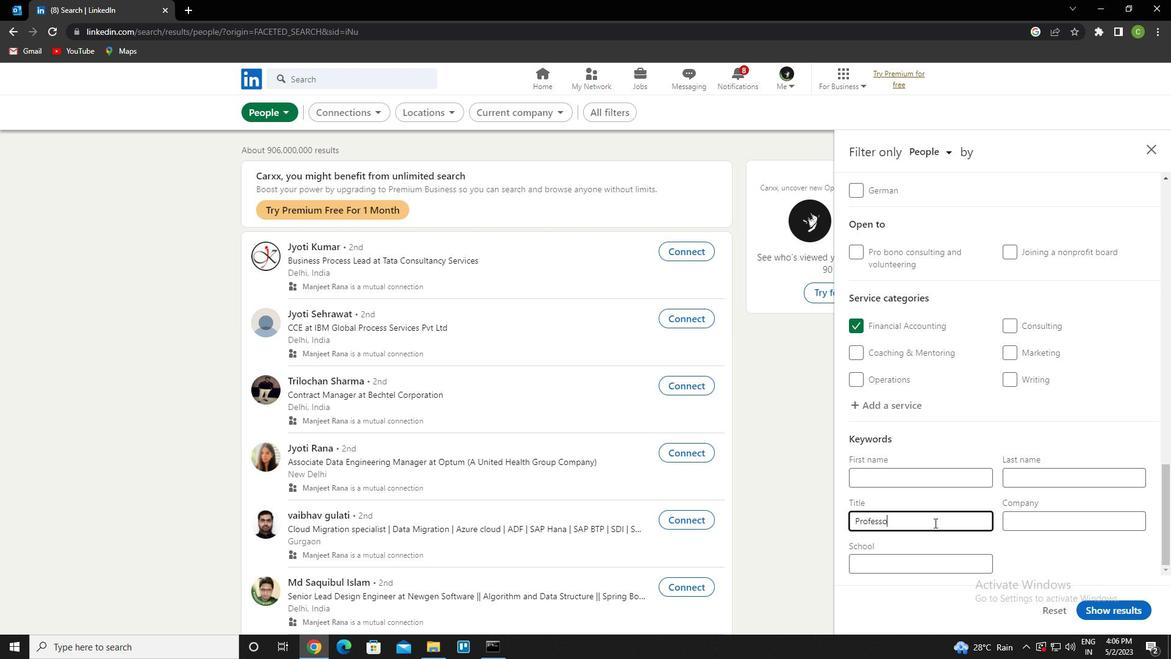 
Action: Mouse moved to (1104, 610)
Screenshot: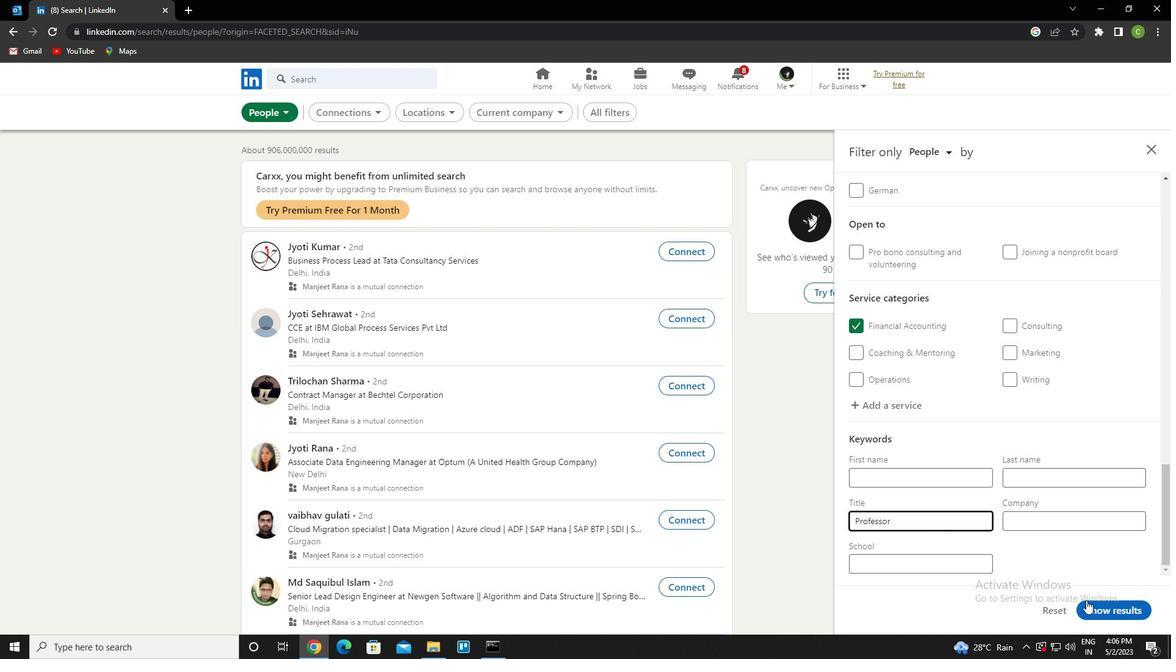 
Action: Mouse pressed left at (1104, 610)
Screenshot: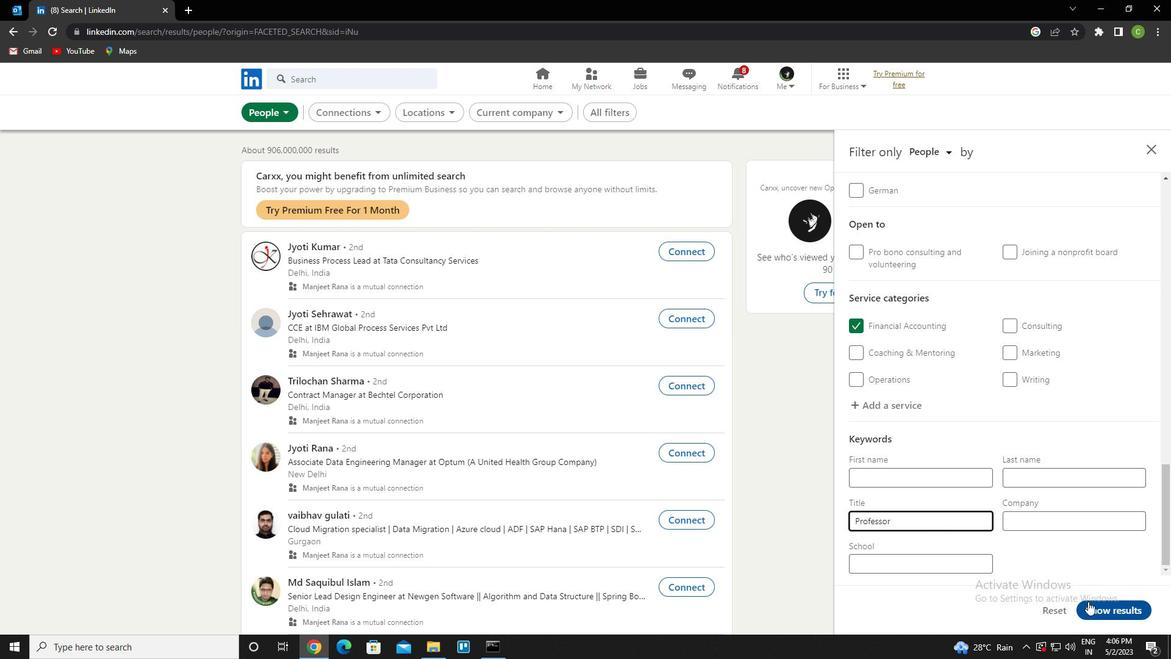 
Action: Mouse moved to (493, 612)
Screenshot: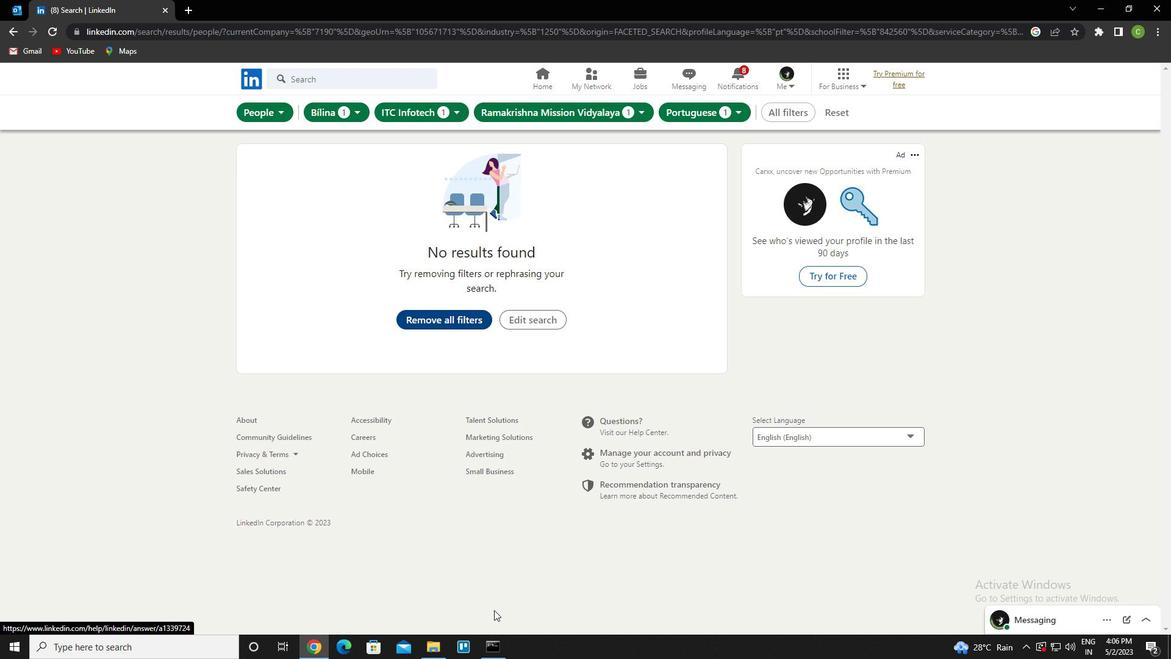 
